 Task: Start a Sprint called Sprint0000000256 in Scrum Project Project0000000086 in Jira. Start a Sprint called Sprint0000000257 in Scrum Project Project0000000086 in Jira. Start a Sprint called Sprint0000000258 in Scrum Project Project0000000086 in Jira. Create a Scrum Project Project0000000087 in Jira. Create a Scrum Project Project0000000088 in Jira
Action: Mouse moved to (265, 83)
Screenshot: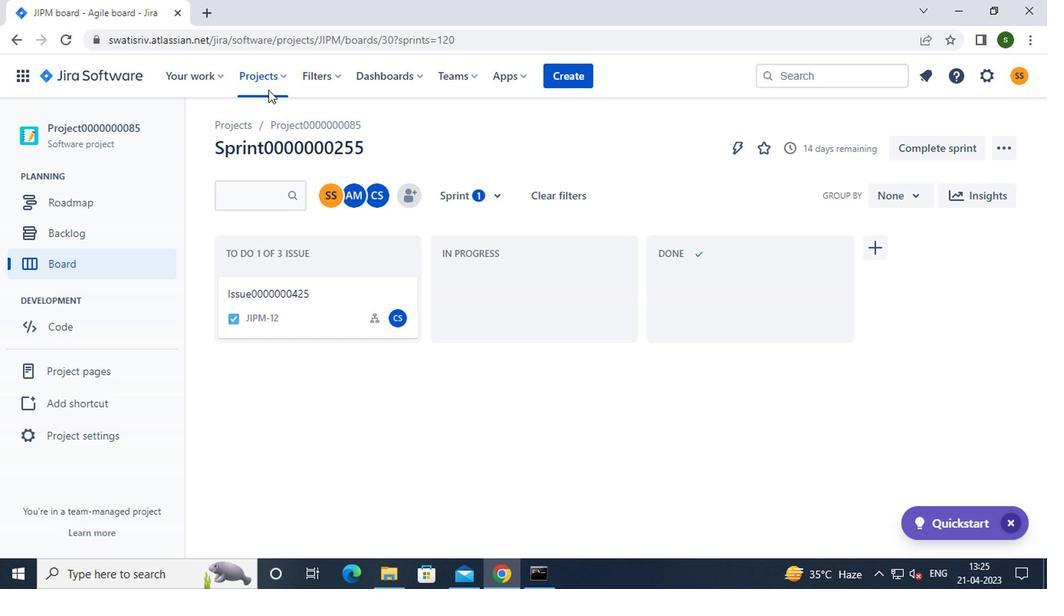 
Action: Mouse pressed left at (265, 83)
Screenshot: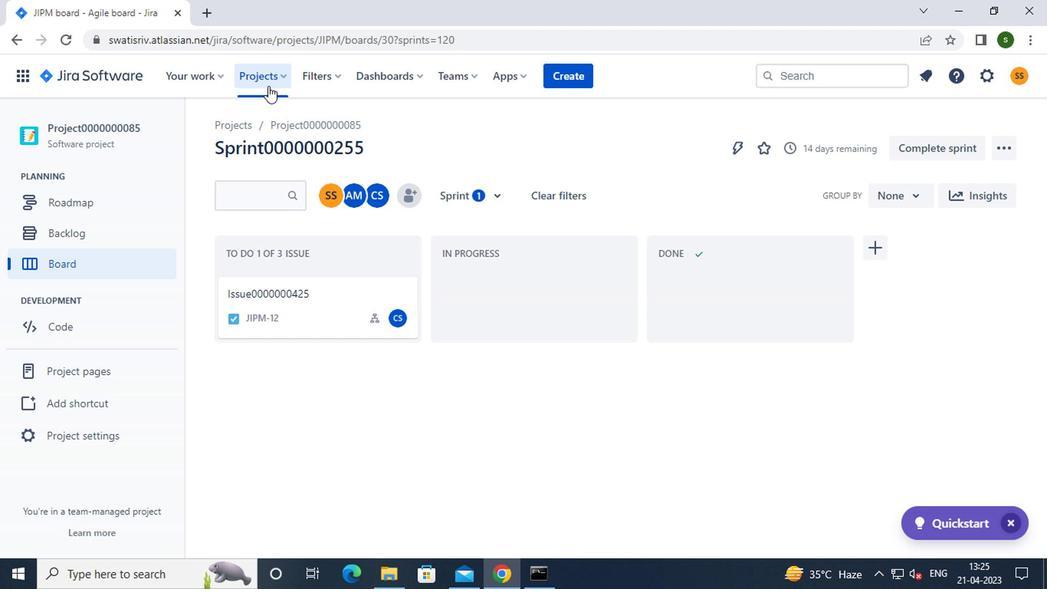 
Action: Mouse moved to (323, 195)
Screenshot: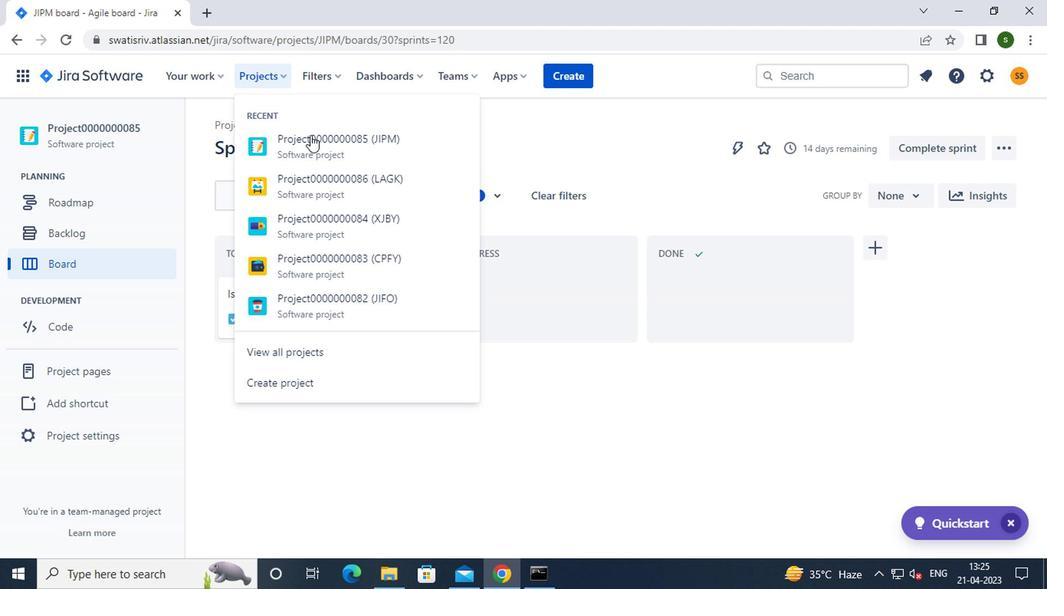 
Action: Mouse pressed left at (323, 195)
Screenshot: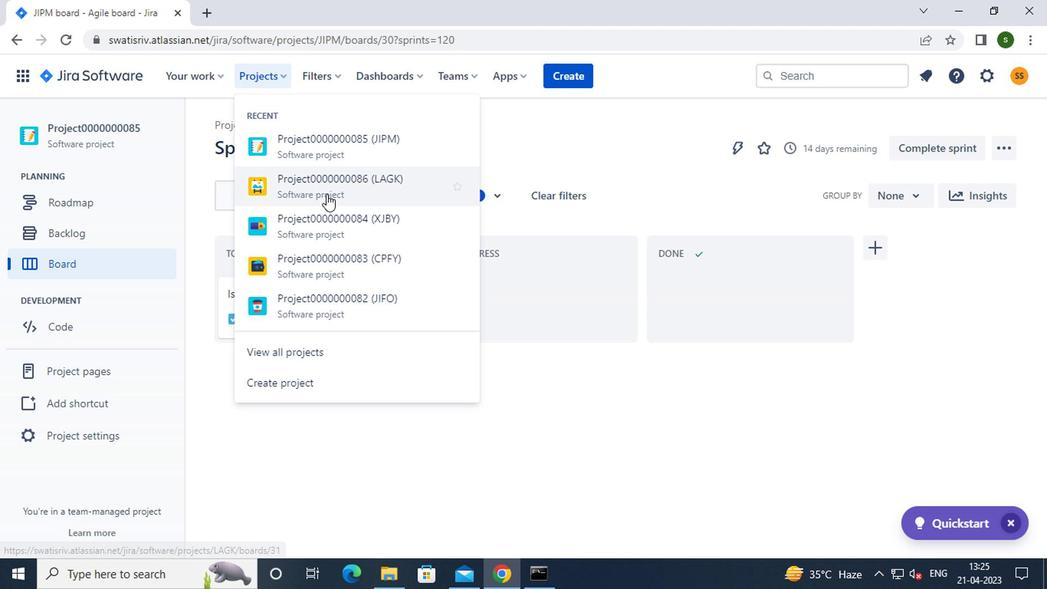 
Action: Mouse moved to (117, 227)
Screenshot: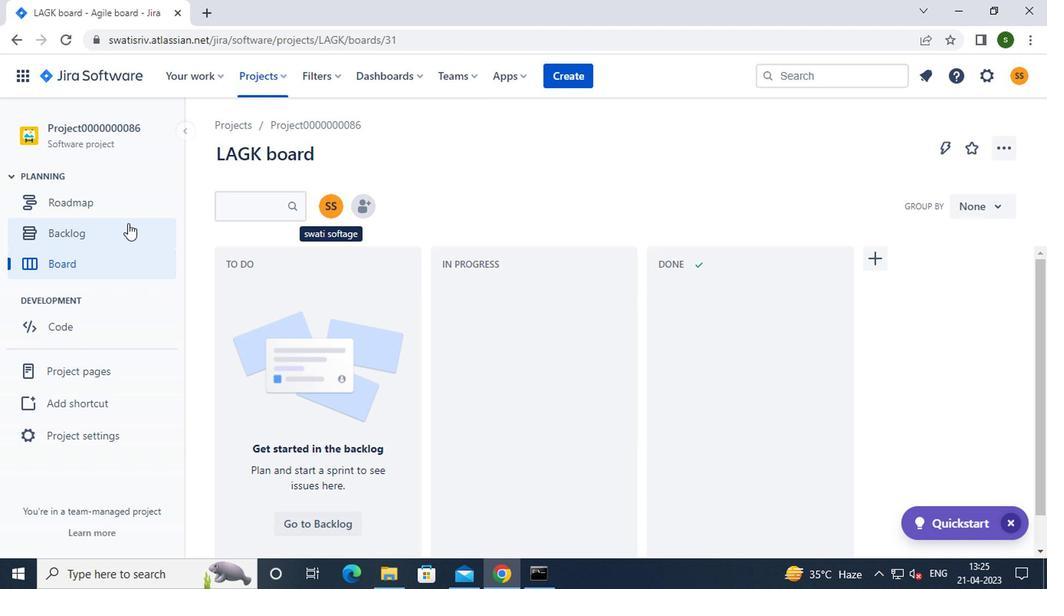 
Action: Mouse pressed left at (117, 227)
Screenshot: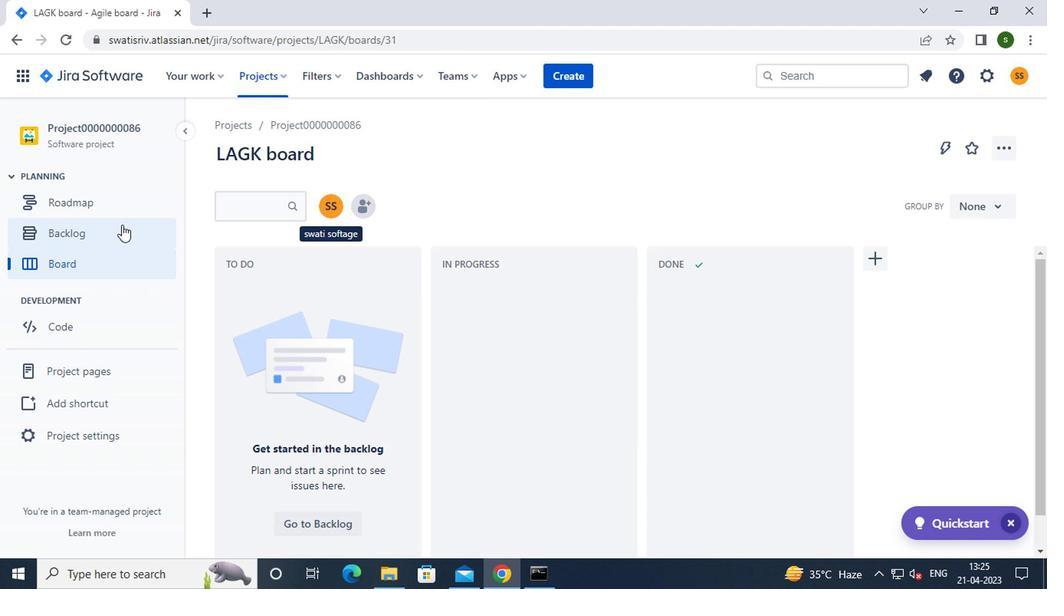 
Action: Mouse moved to (921, 247)
Screenshot: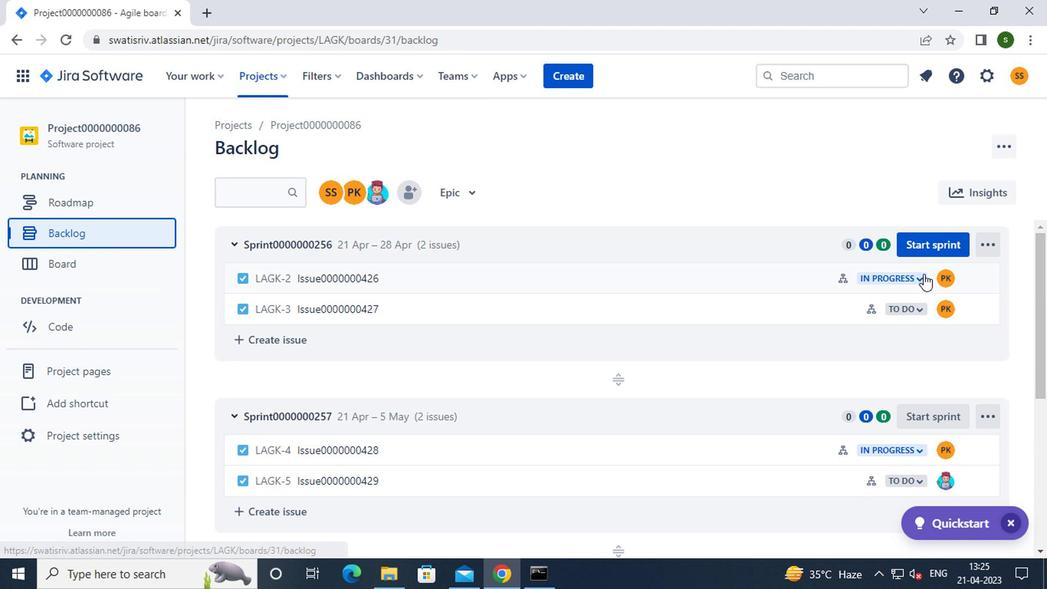 
Action: Mouse pressed left at (921, 247)
Screenshot: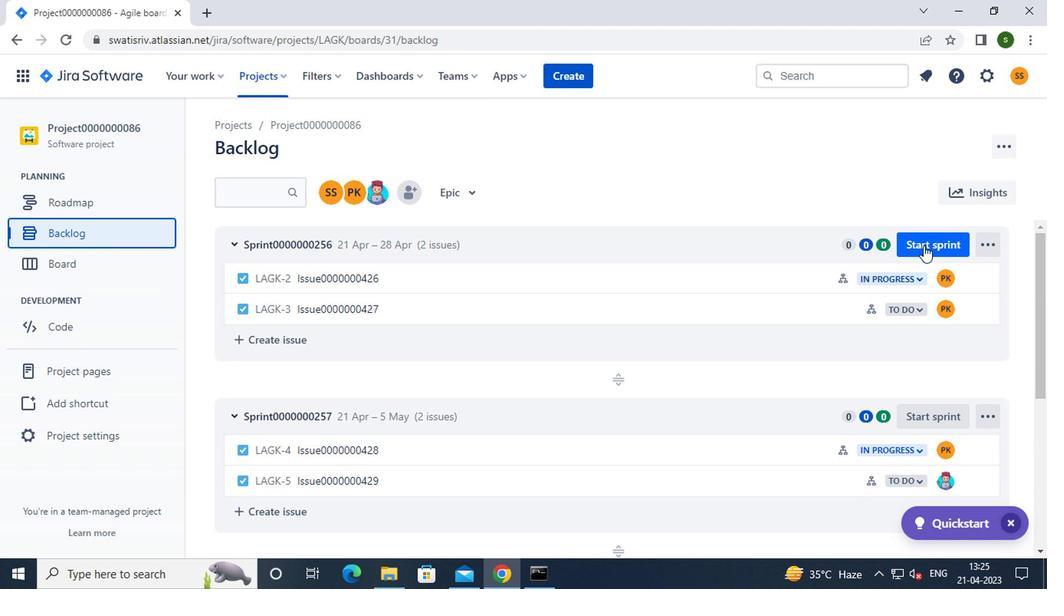 
Action: Mouse moved to (506, 369)
Screenshot: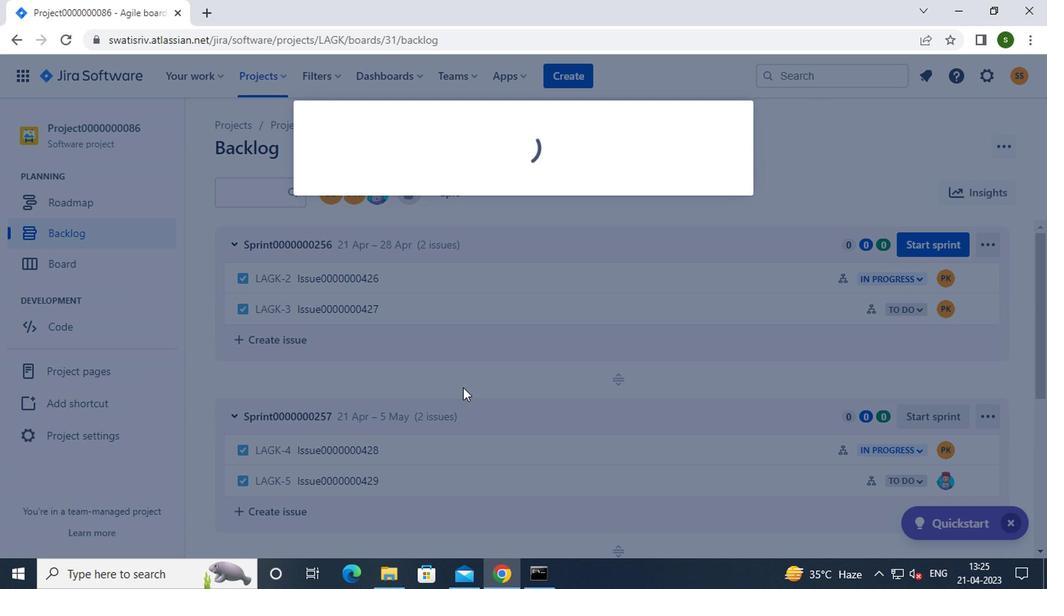 
Action: Mouse scrolled (506, 368) with delta (0, 0)
Screenshot: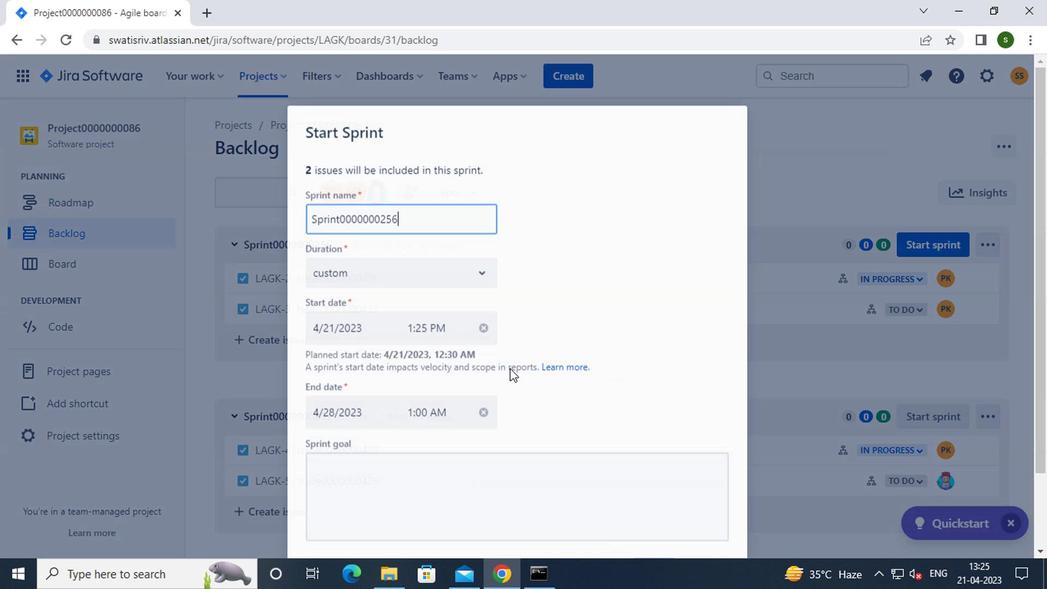 
Action: Mouse scrolled (506, 368) with delta (0, 0)
Screenshot: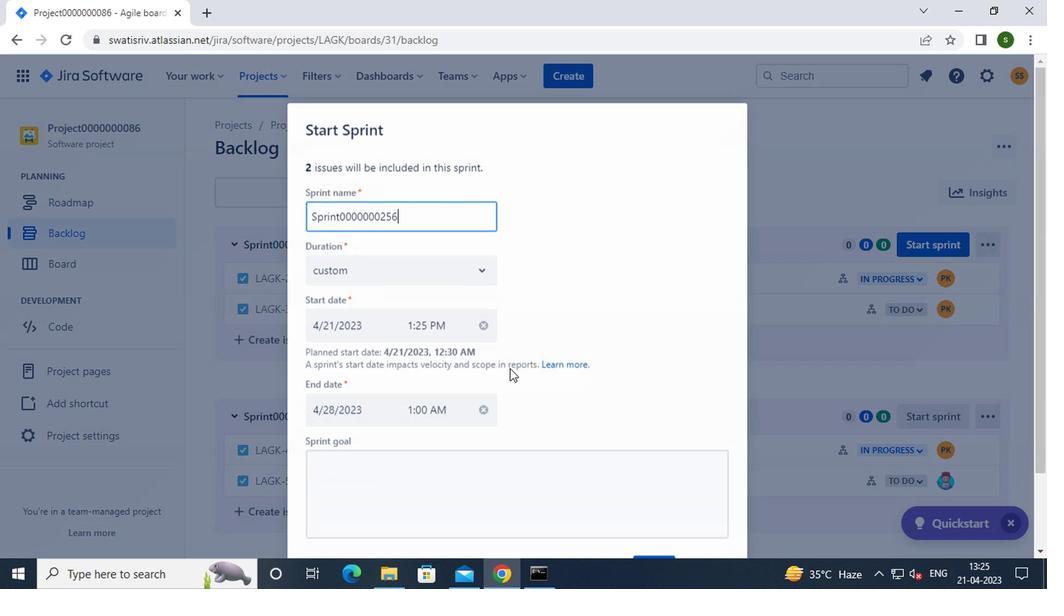 
Action: Mouse scrolled (506, 368) with delta (0, 0)
Screenshot: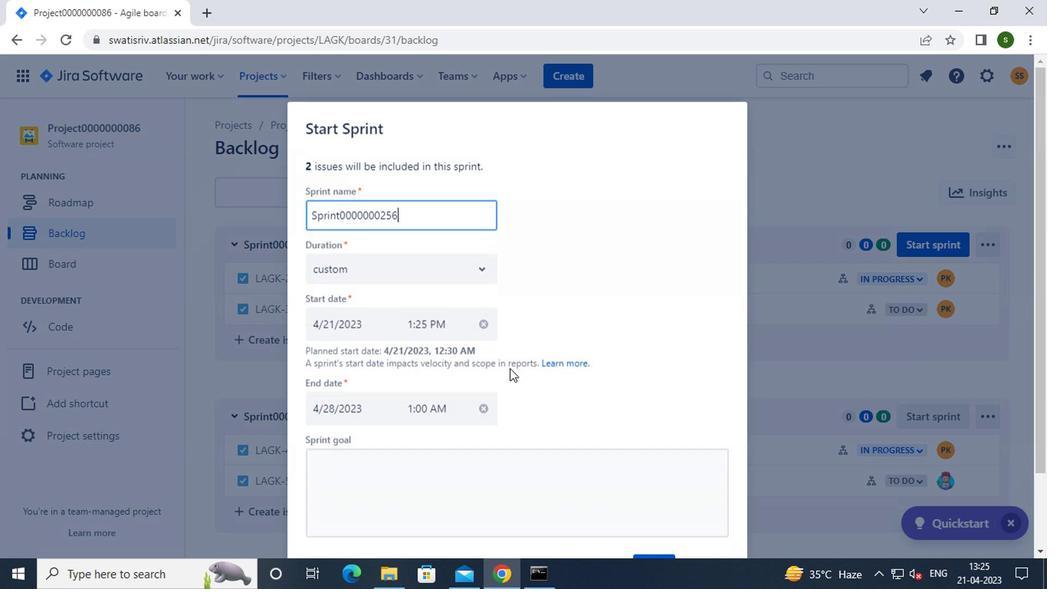 
Action: Mouse moved to (666, 478)
Screenshot: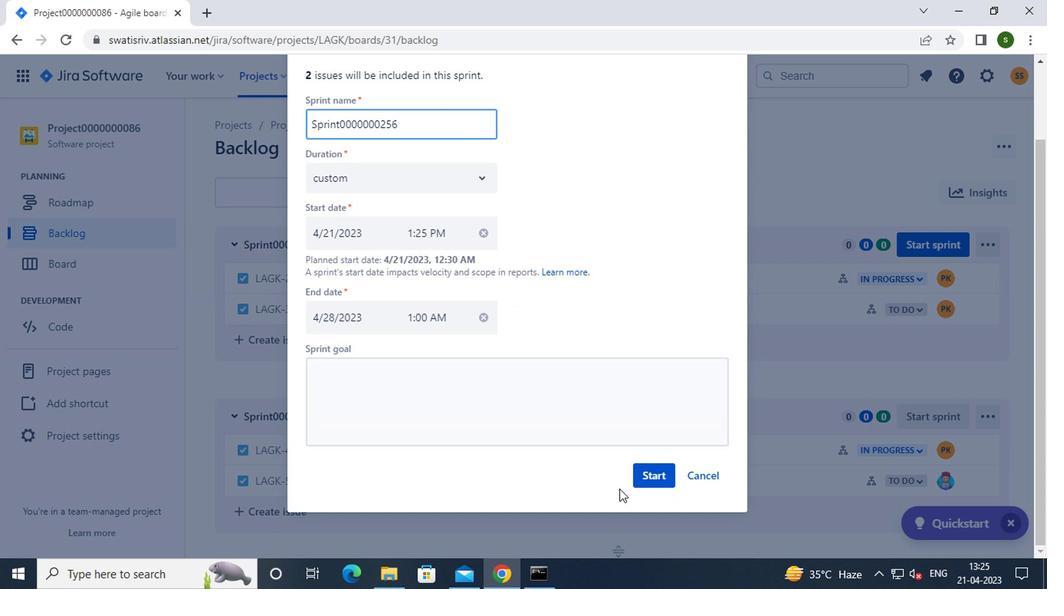 
Action: Mouse pressed left at (666, 478)
Screenshot: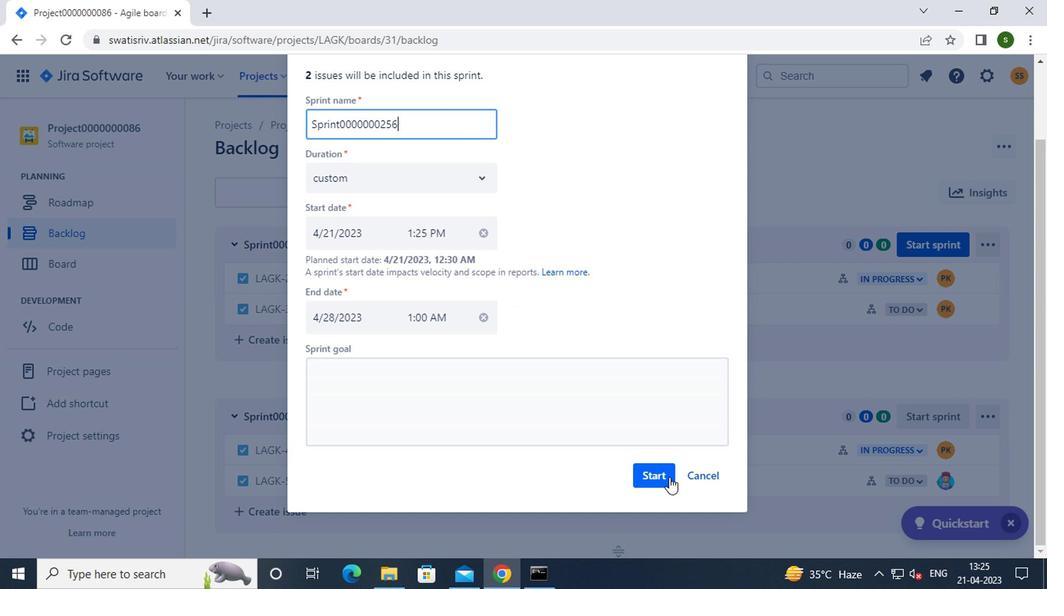 
Action: Mouse moved to (122, 236)
Screenshot: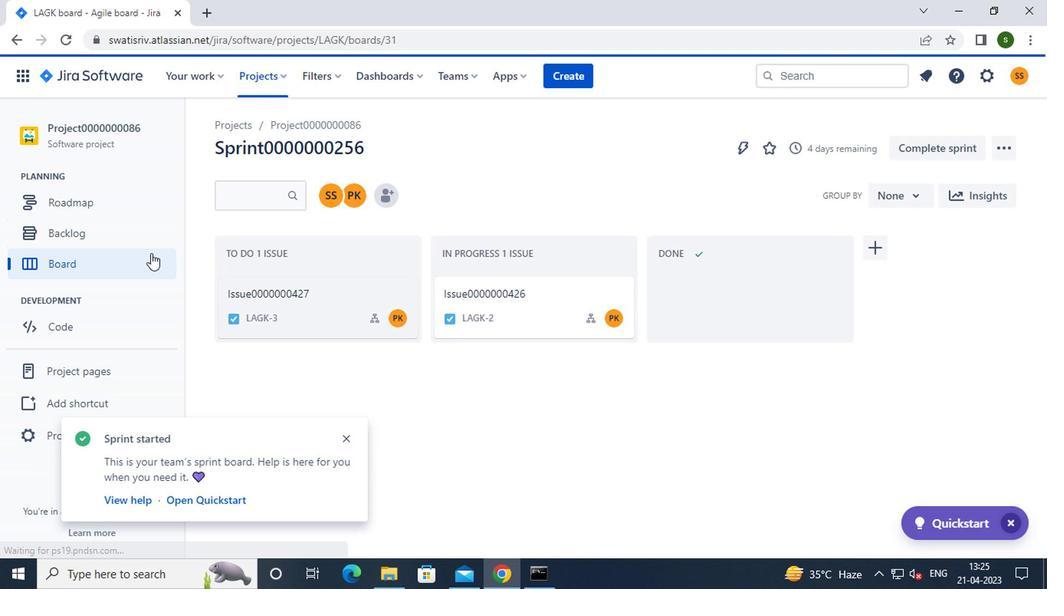 
Action: Mouse pressed left at (122, 236)
Screenshot: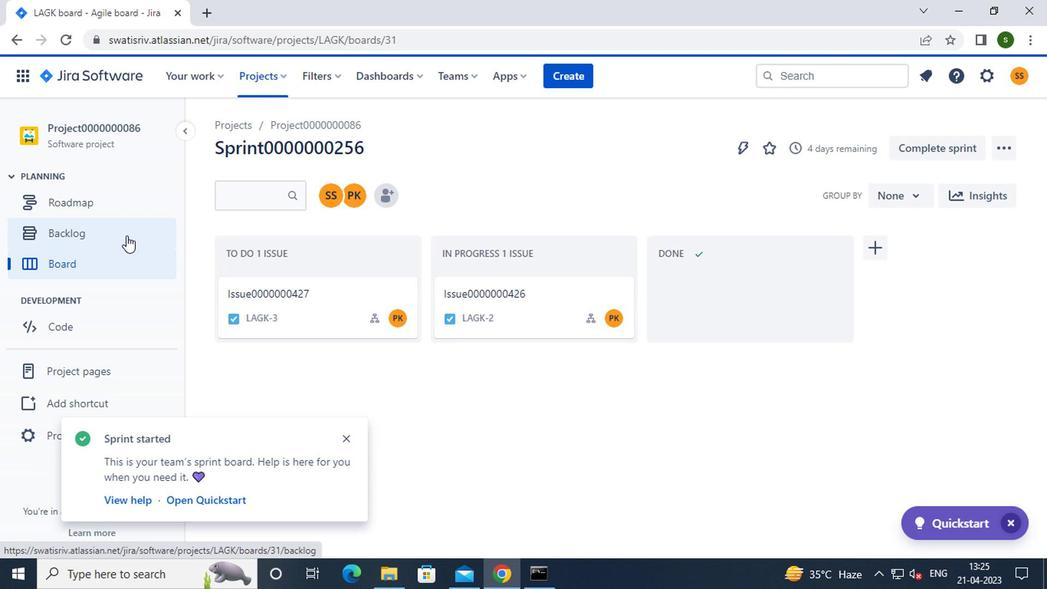
Action: Mouse moved to (913, 410)
Screenshot: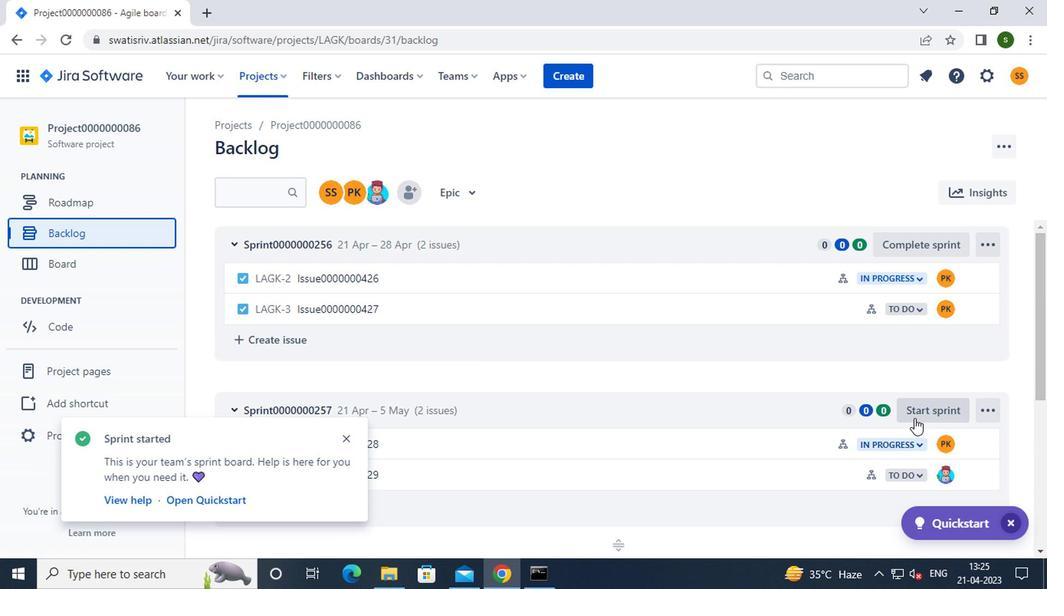 
Action: Mouse pressed left at (913, 410)
Screenshot: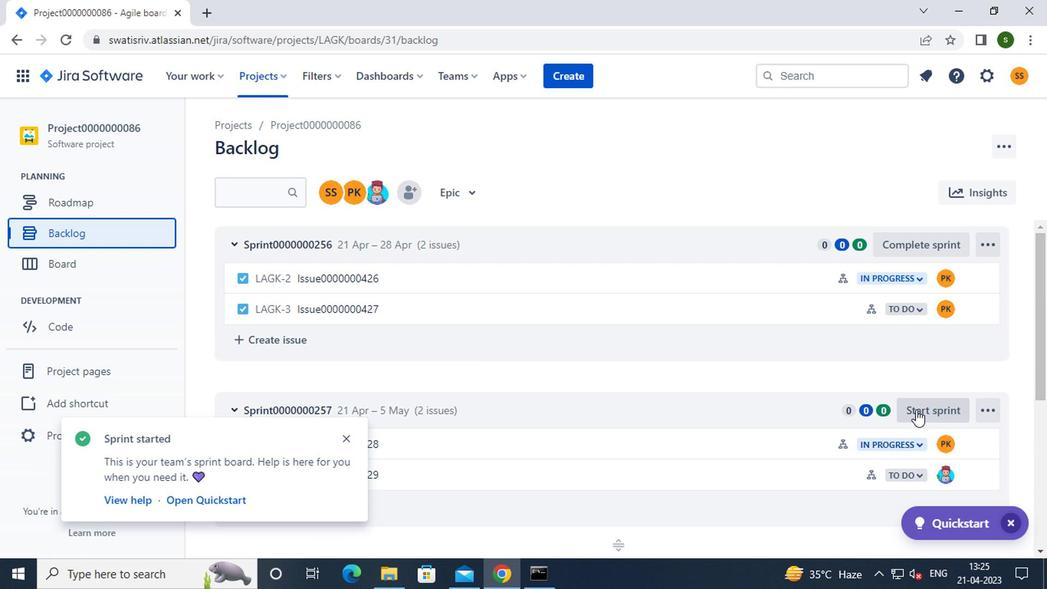 
Action: Mouse moved to (614, 374)
Screenshot: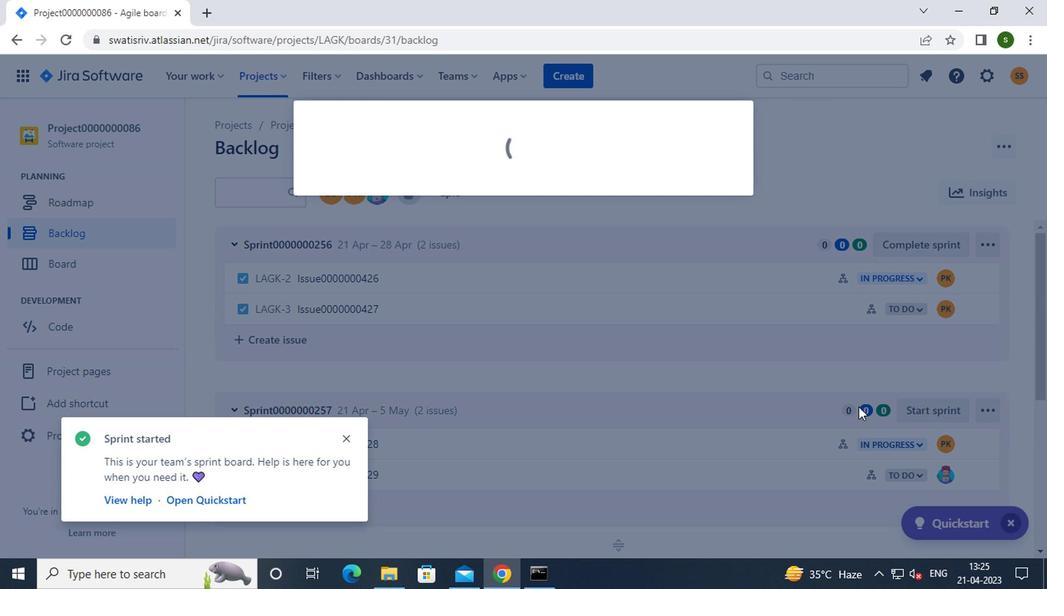 
Action: Mouse scrolled (614, 373) with delta (0, -1)
Screenshot: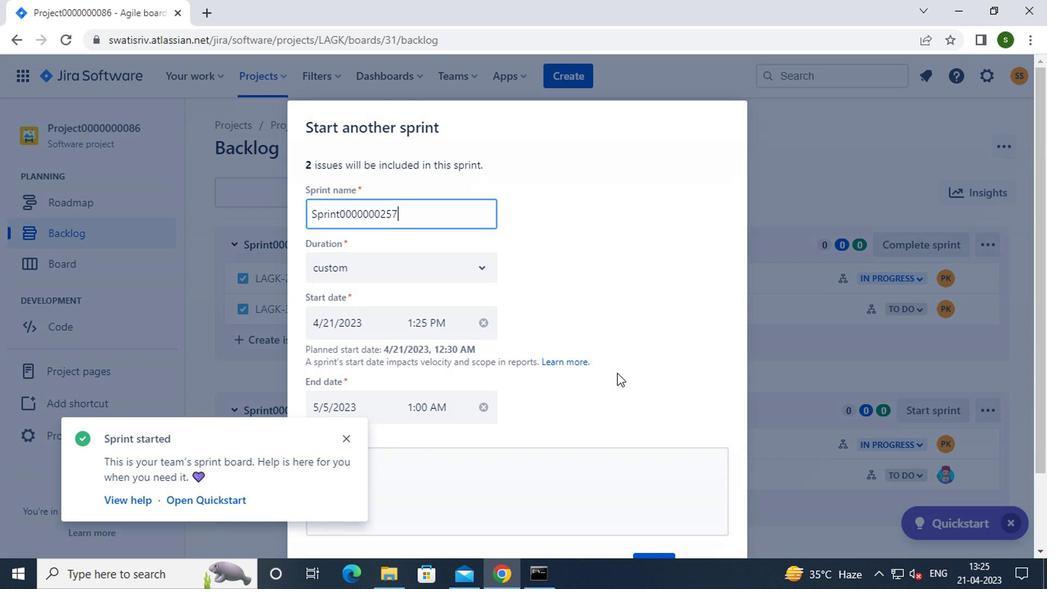 
Action: Mouse scrolled (614, 373) with delta (0, -1)
Screenshot: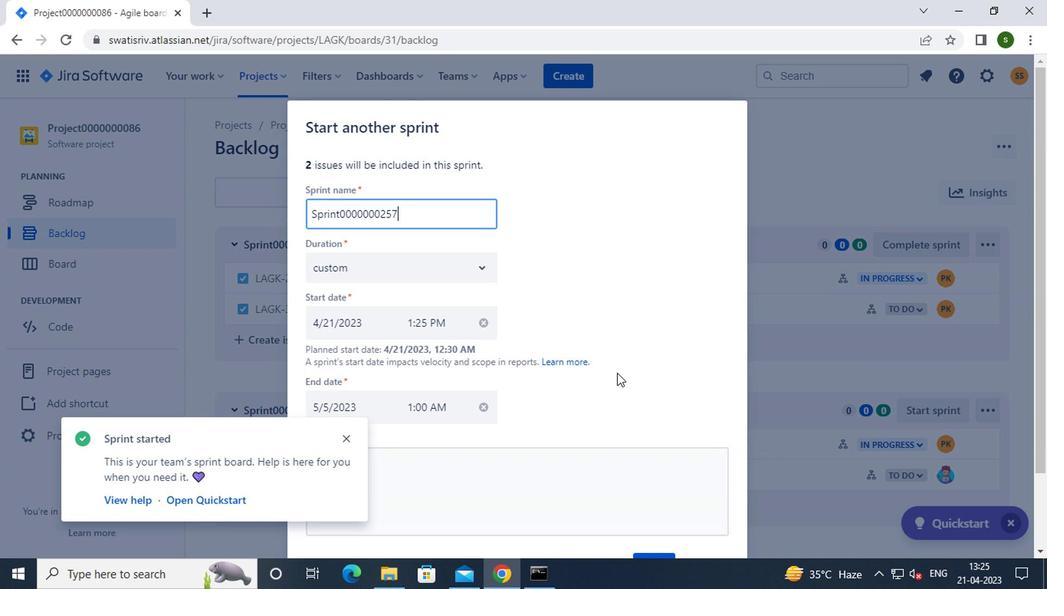 
Action: Mouse scrolled (614, 373) with delta (0, -1)
Screenshot: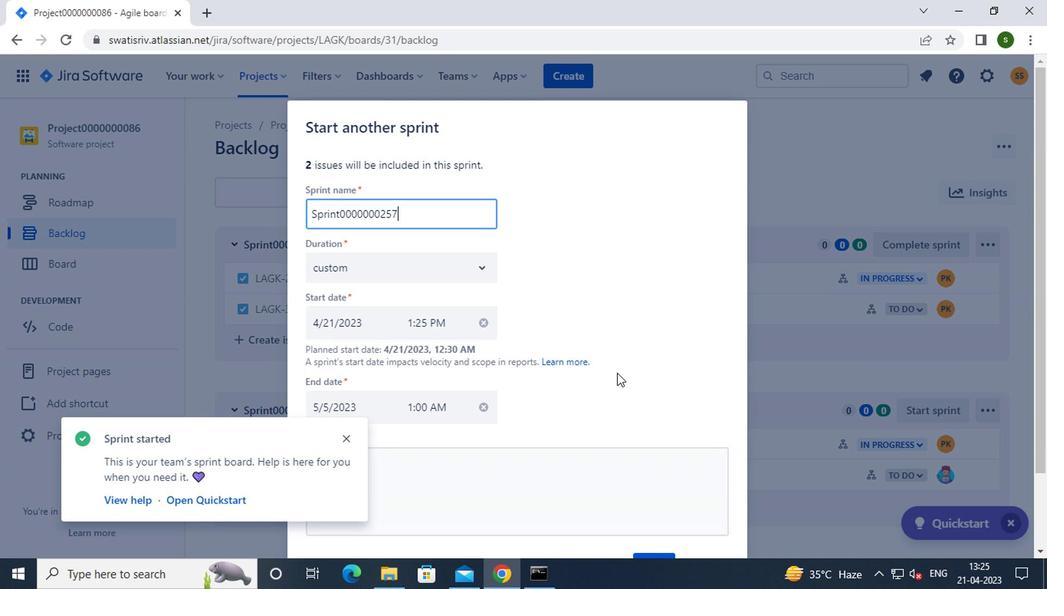 
Action: Mouse moved to (654, 464)
Screenshot: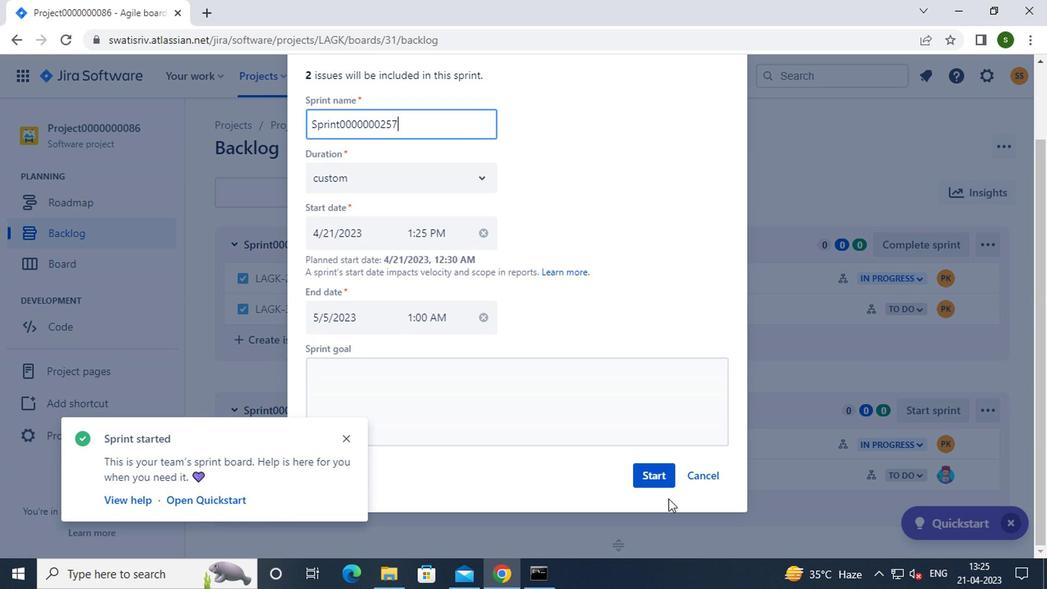 
Action: Mouse pressed left at (654, 464)
Screenshot: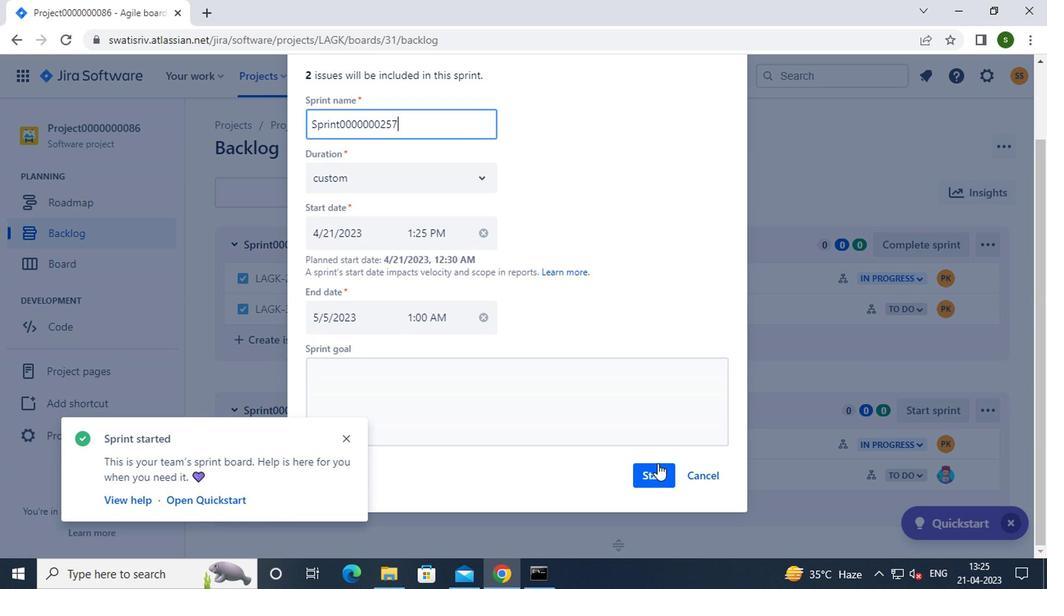 
Action: Mouse moved to (133, 244)
Screenshot: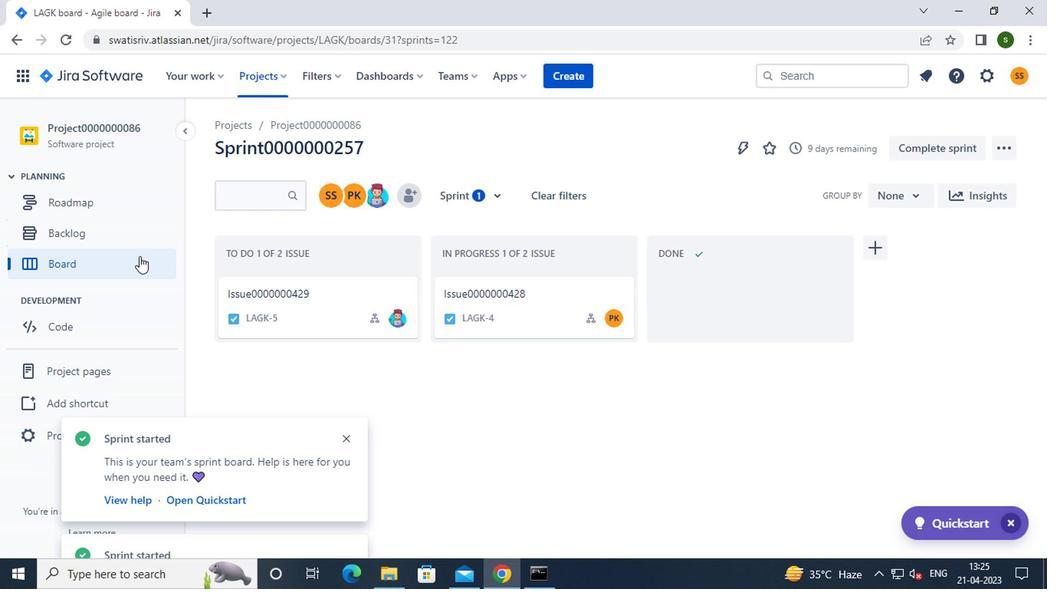 
Action: Mouse pressed left at (133, 244)
Screenshot: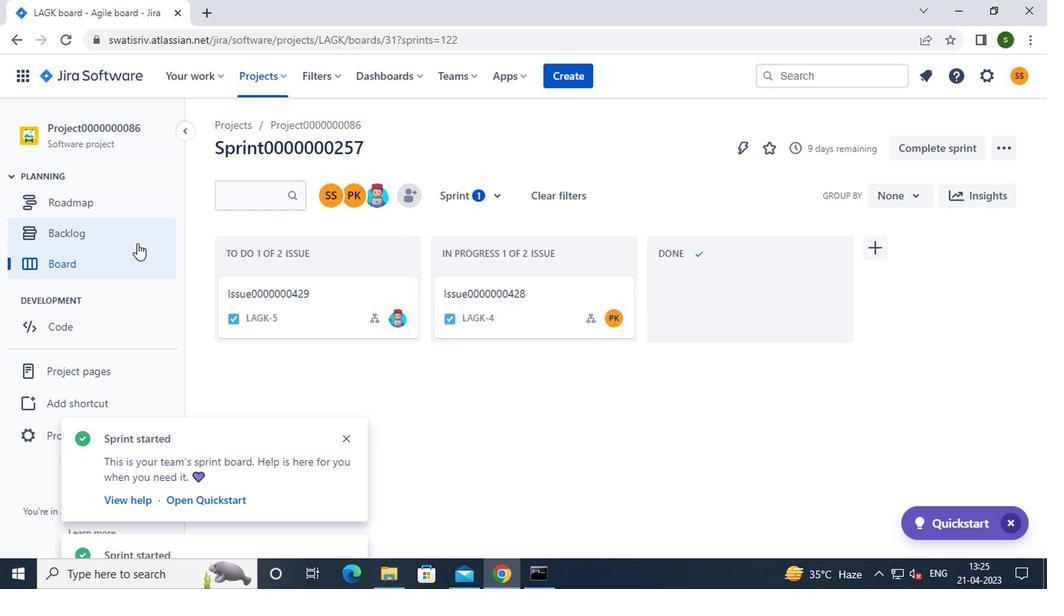 
Action: Mouse moved to (716, 374)
Screenshot: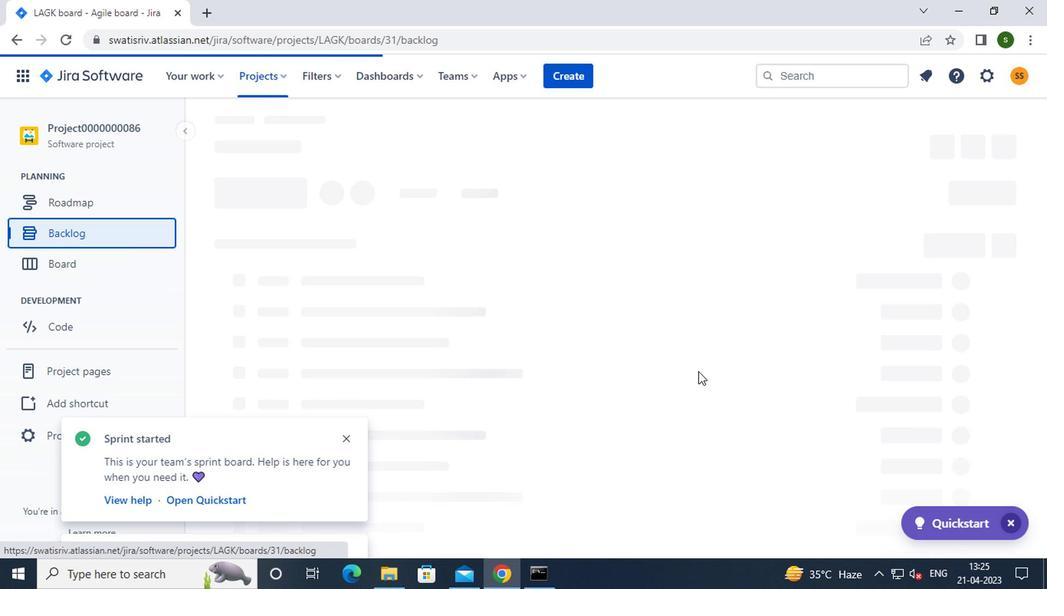
Action: Mouse scrolled (716, 373) with delta (0, -1)
Screenshot: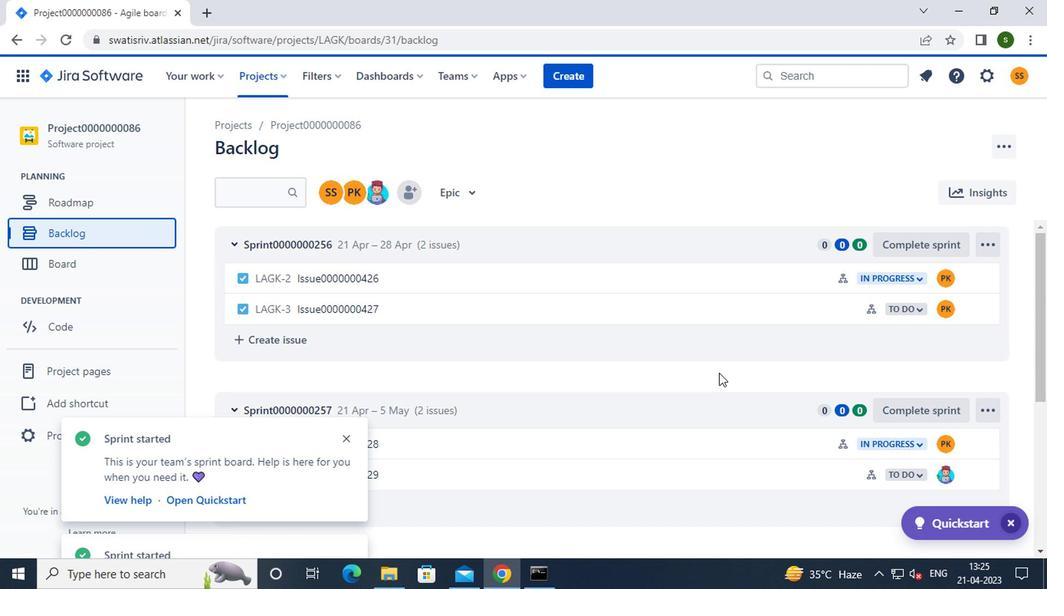 
Action: Mouse scrolled (716, 373) with delta (0, -1)
Screenshot: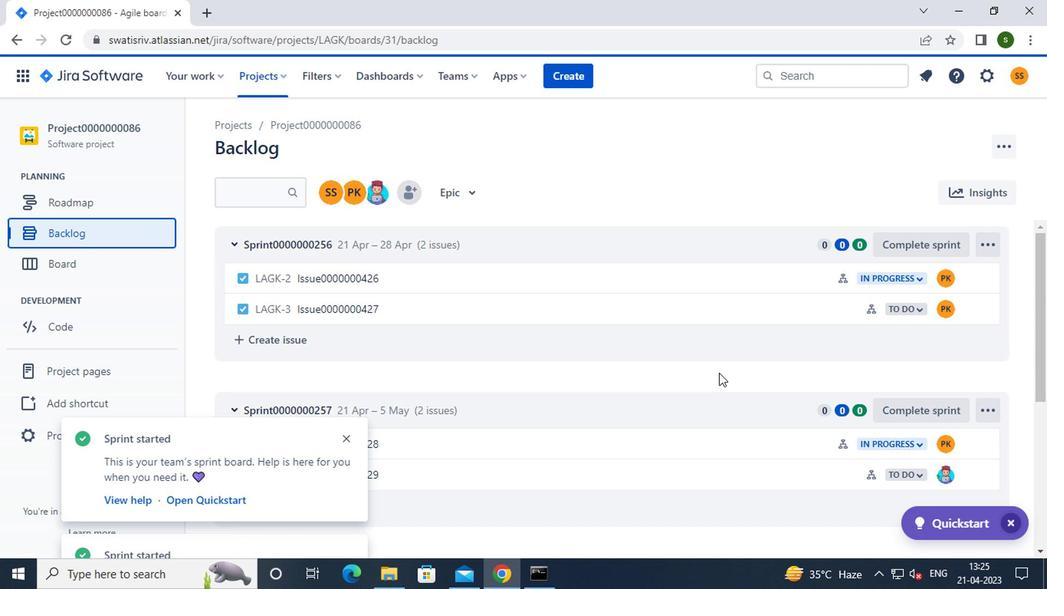 
Action: Mouse scrolled (716, 373) with delta (0, -1)
Screenshot: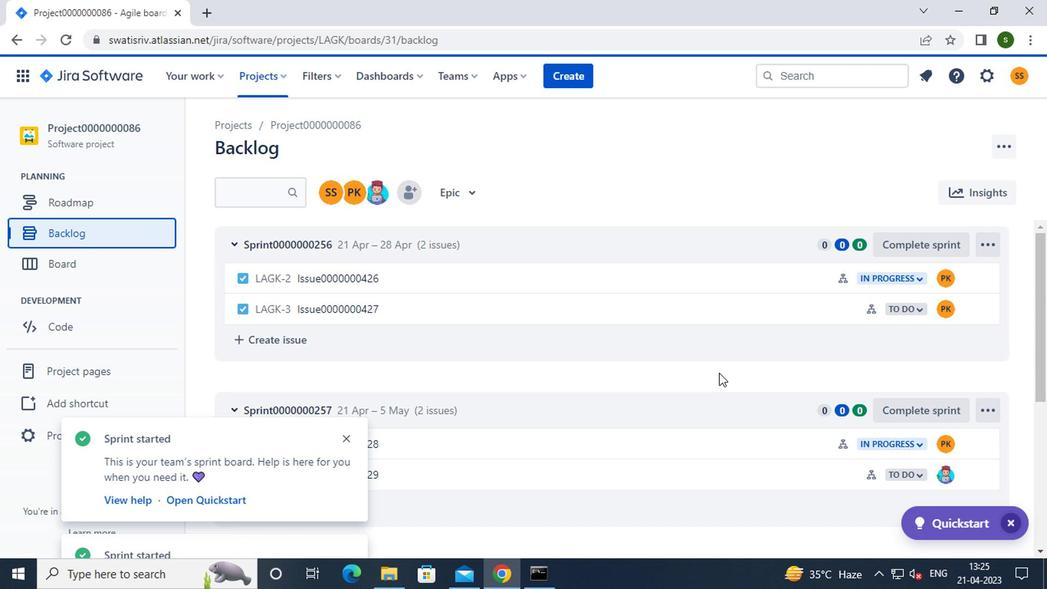 
Action: Mouse moved to (934, 345)
Screenshot: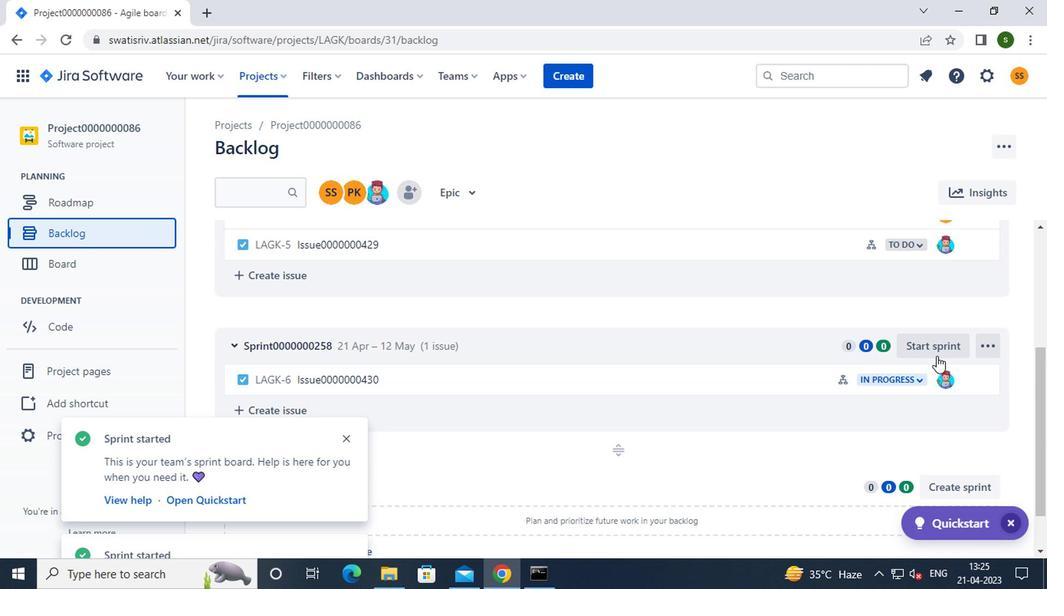 
Action: Mouse pressed left at (934, 345)
Screenshot: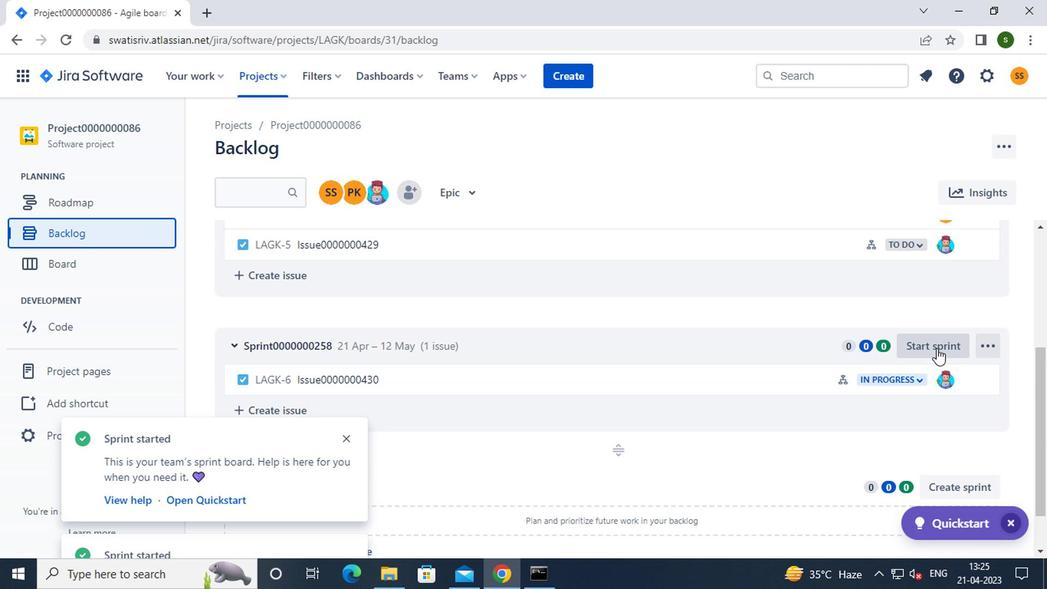 
Action: Mouse moved to (649, 381)
Screenshot: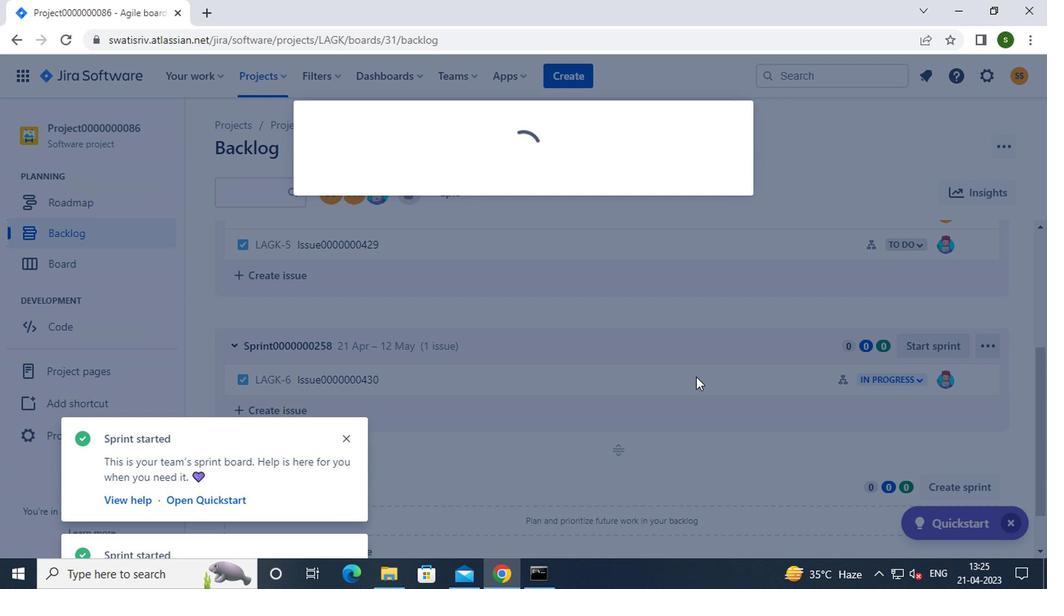 
Action: Mouse scrolled (649, 380) with delta (0, -1)
Screenshot: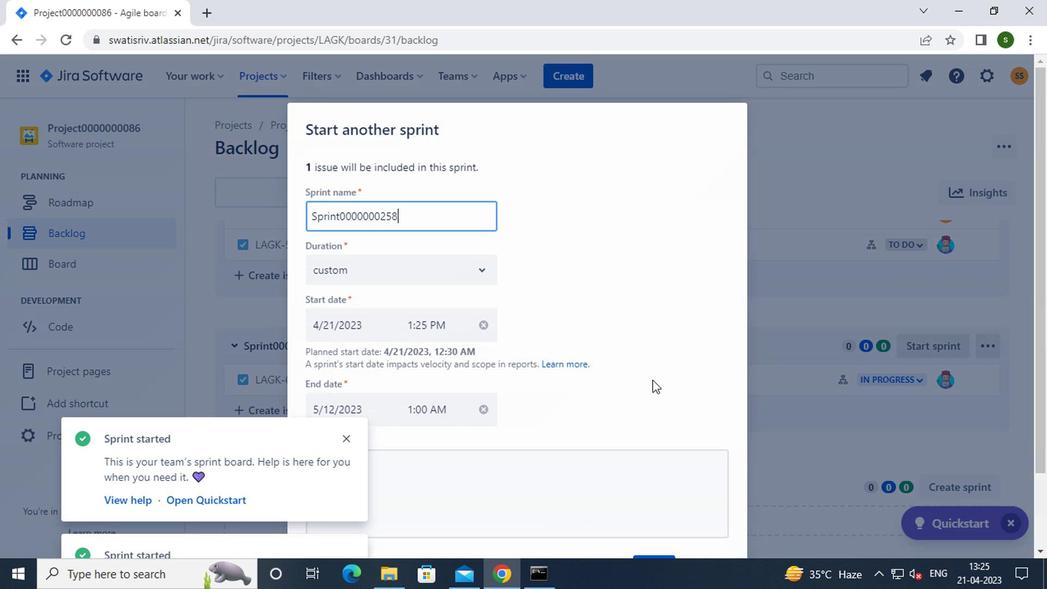 
Action: Mouse scrolled (649, 380) with delta (0, -1)
Screenshot: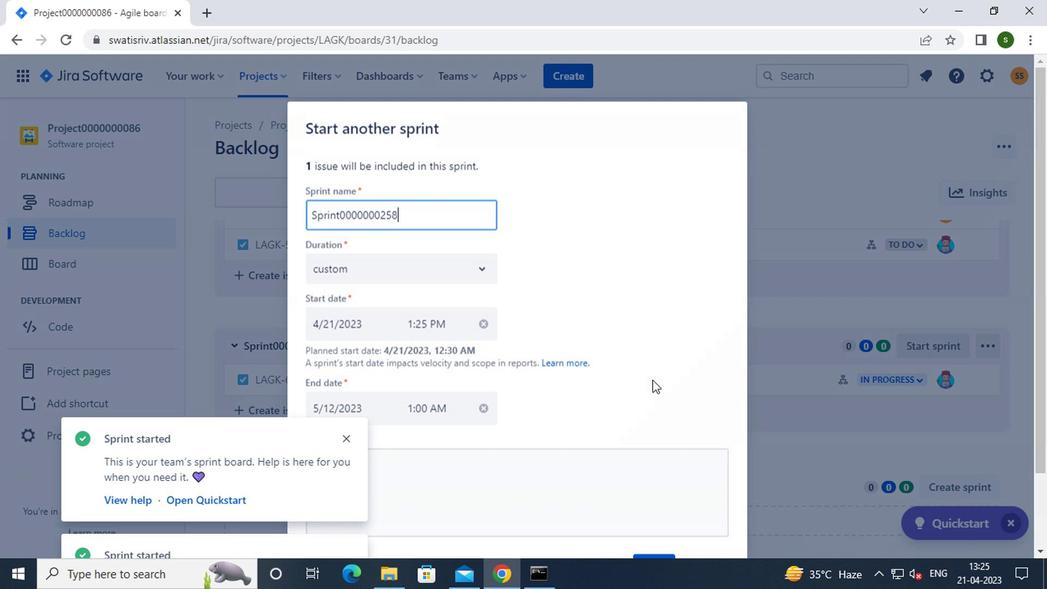 
Action: Mouse scrolled (649, 380) with delta (0, -1)
Screenshot: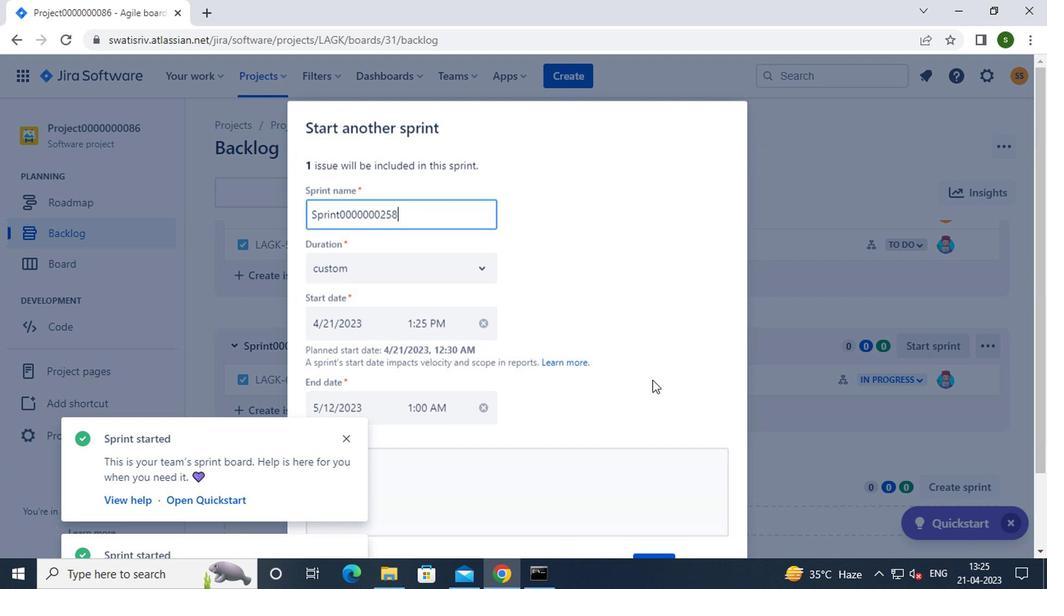 
Action: Mouse moved to (657, 478)
Screenshot: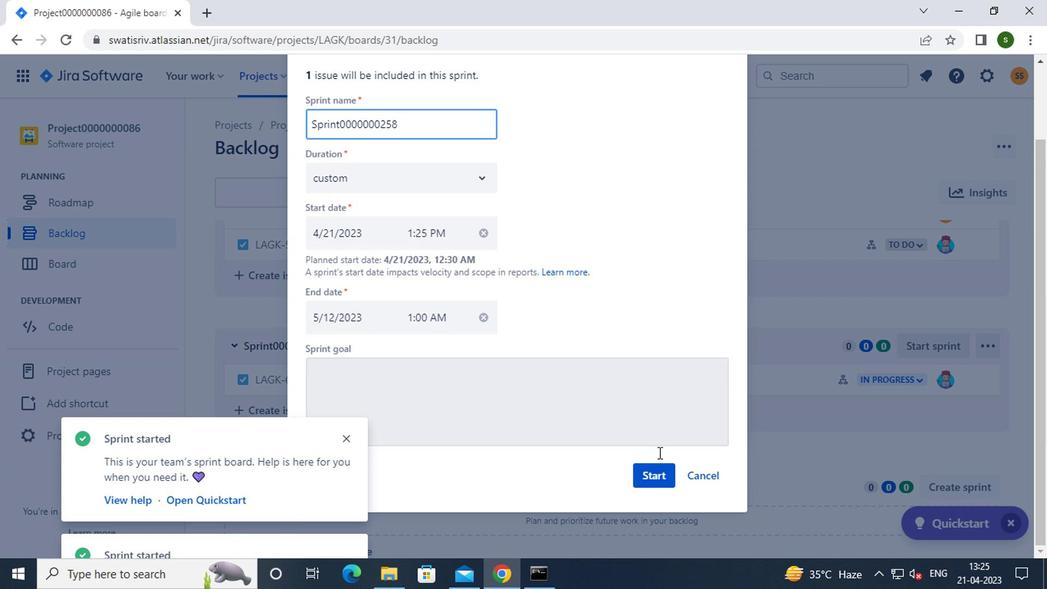 
Action: Mouse pressed left at (657, 478)
Screenshot: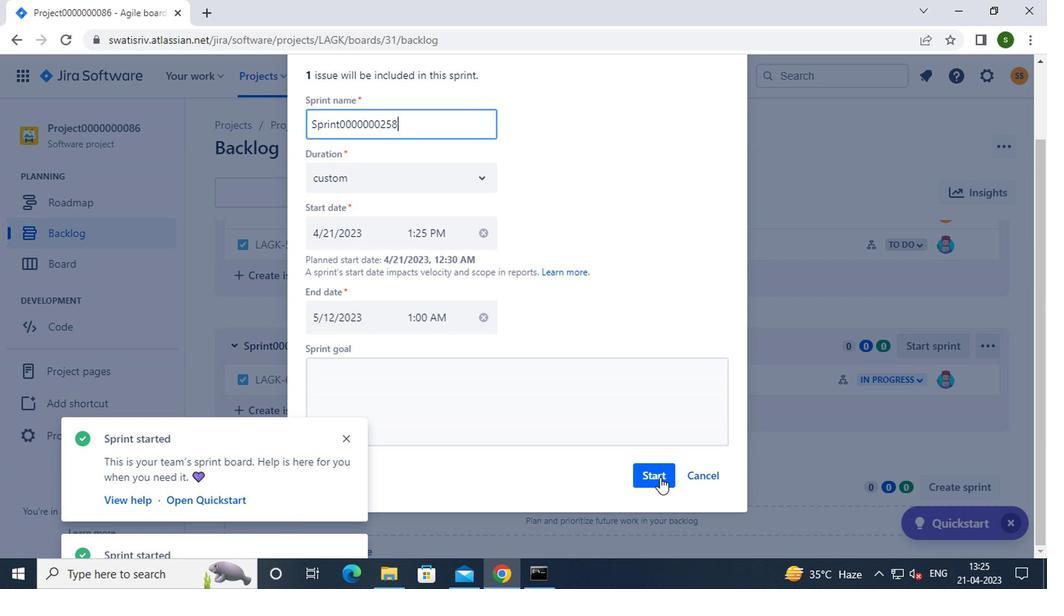 
Action: Mouse moved to (269, 86)
Screenshot: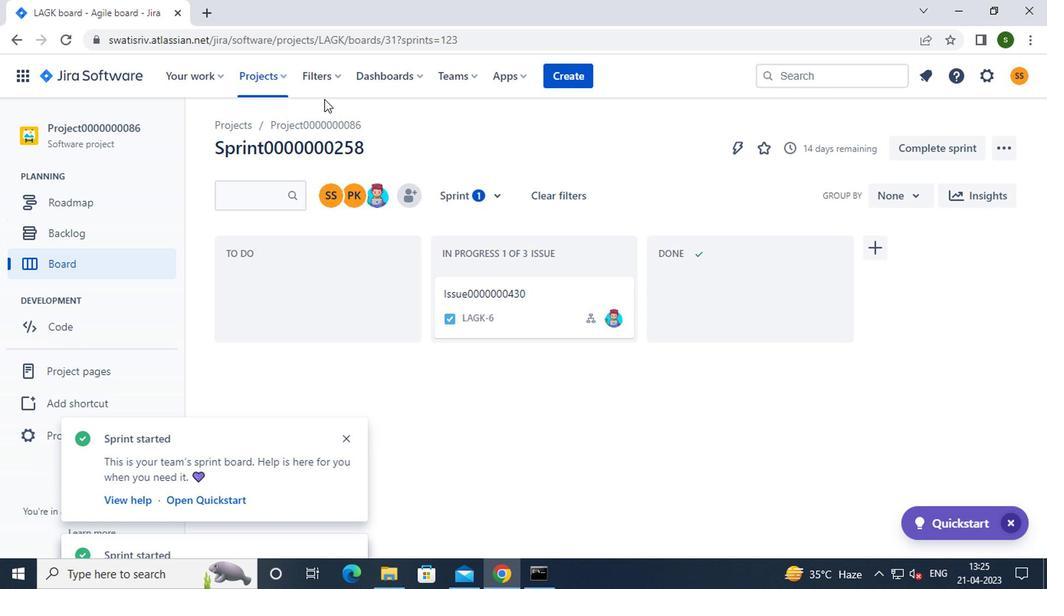 
Action: Mouse pressed left at (269, 86)
Screenshot: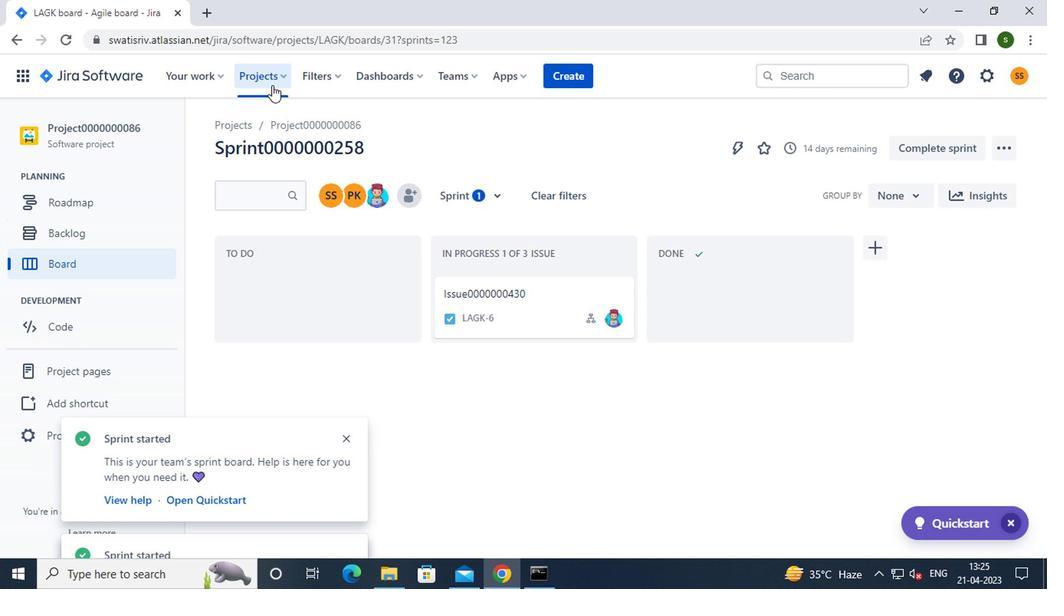 
Action: Mouse moved to (314, 378)
Screenshot: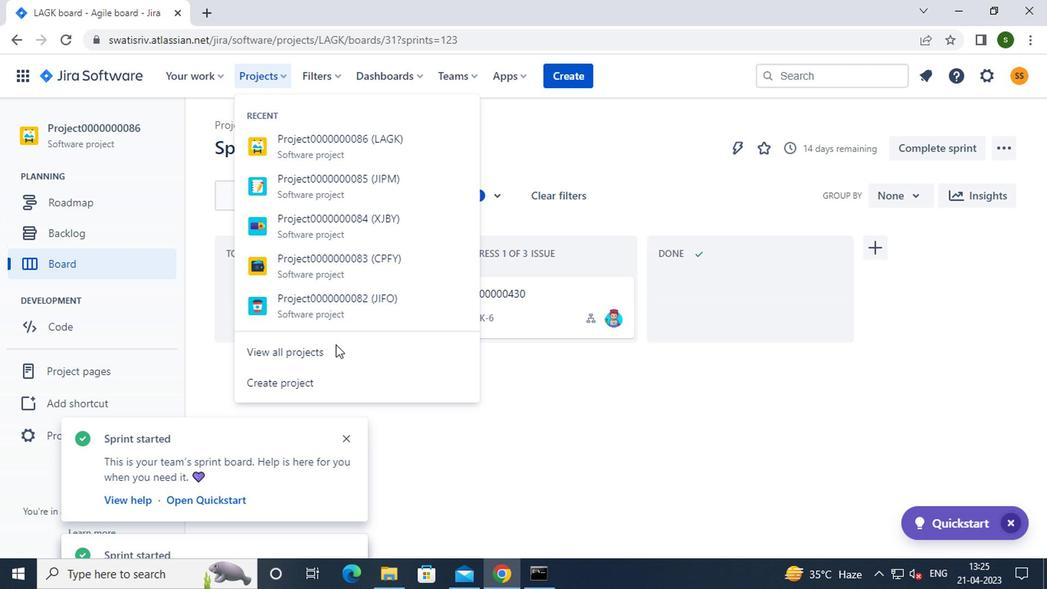 
Action: Mouse pressed left at (314, 378)
Screenshot: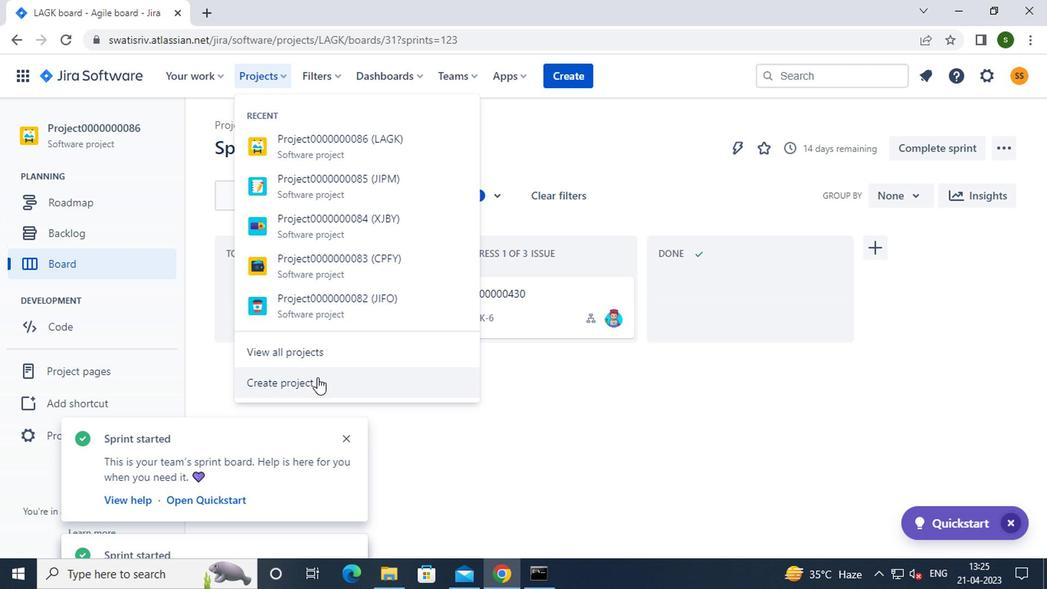 
Action: Mouse moved to (862, 417)
Screenshot: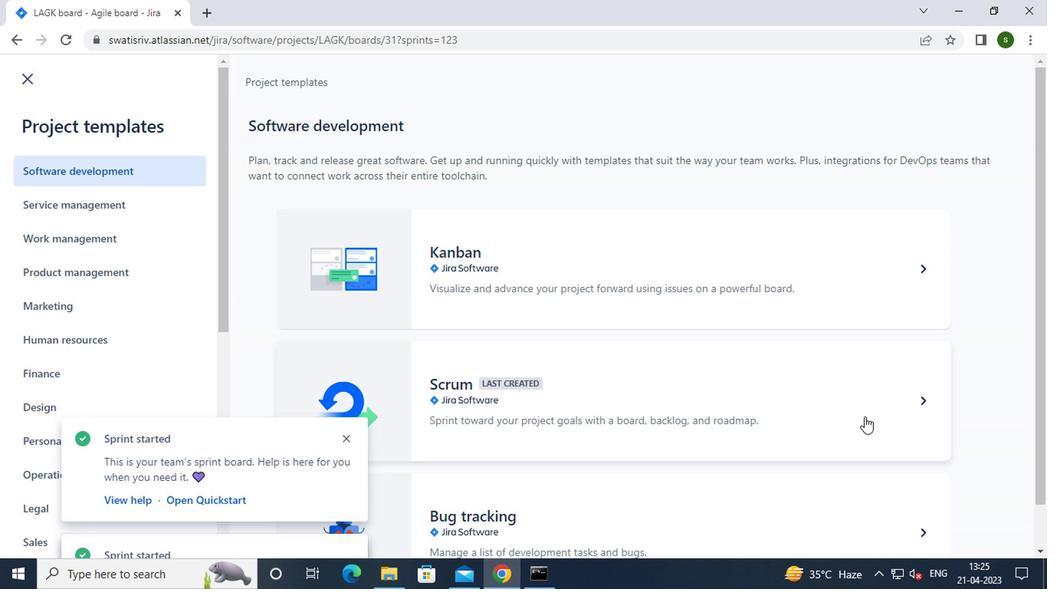 
Action: Mouse pressed left at (862, 417)
Screenshot: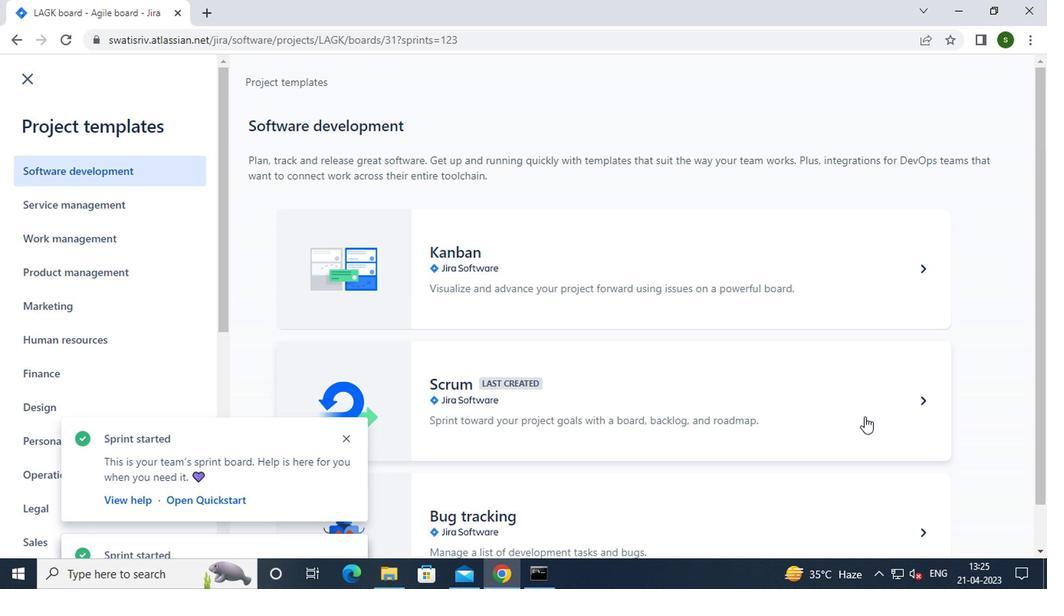 
Action: Mouse moved to (920, 519)
Screenshot: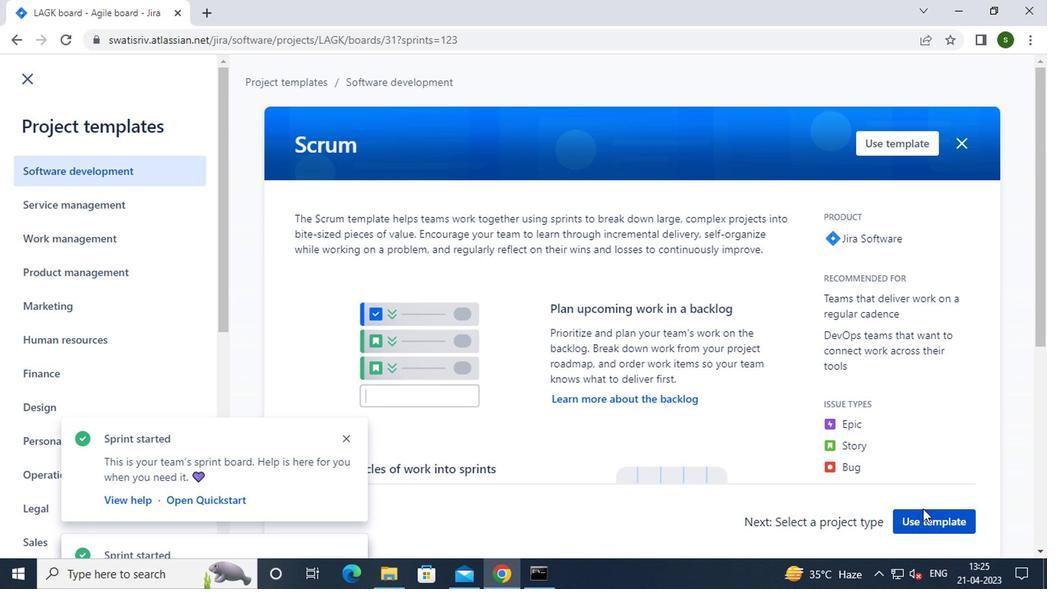 
Action: Mouse pressed left at (920, 519)
Screenshot: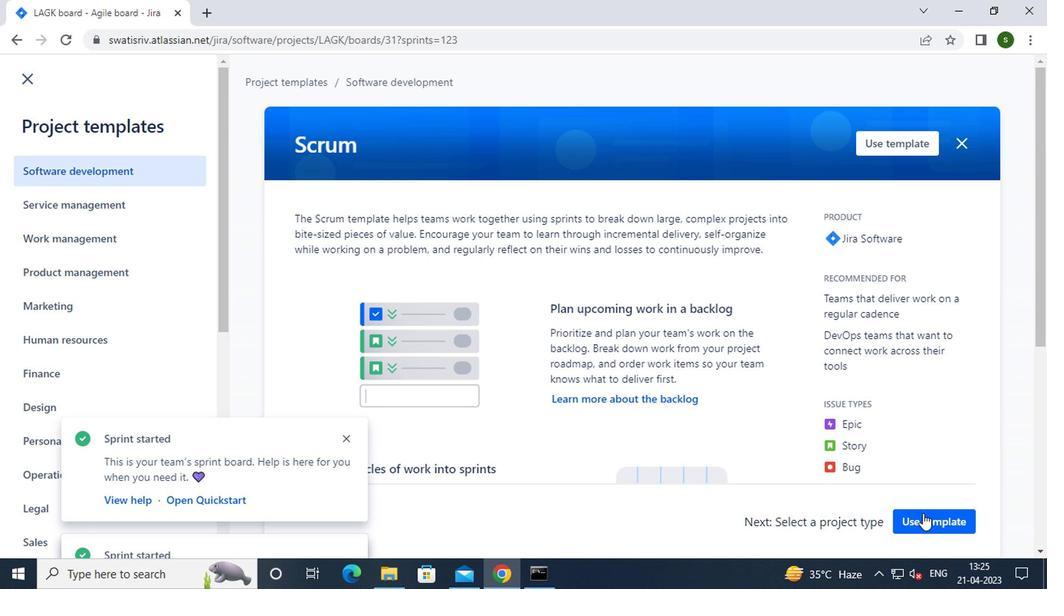 
Action: Mouse moved to (455, 497)
Screenshot: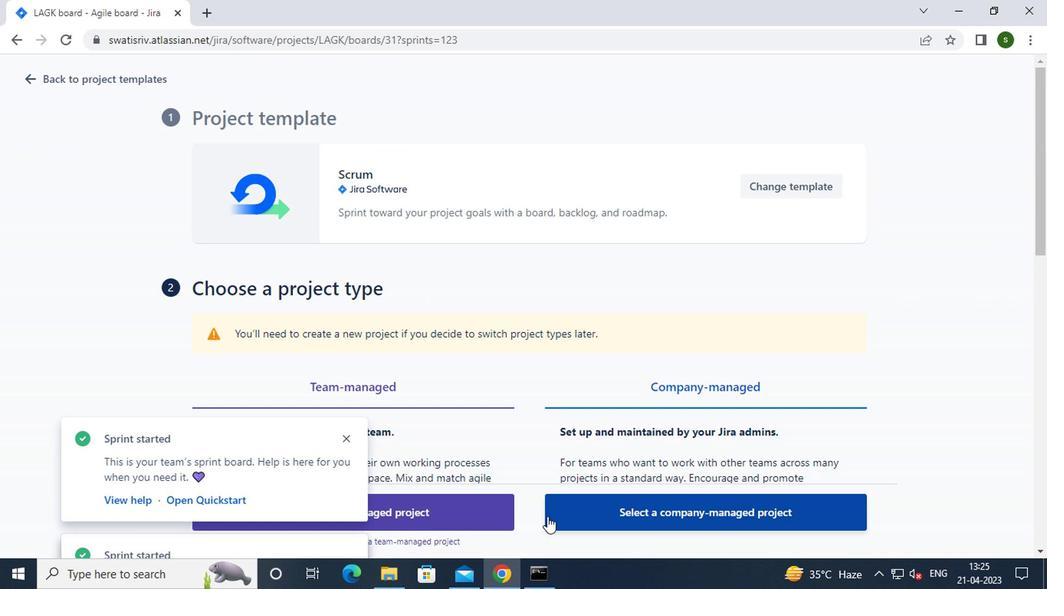 
Action: Mouse pressed left at (455, 497)
Screenshot: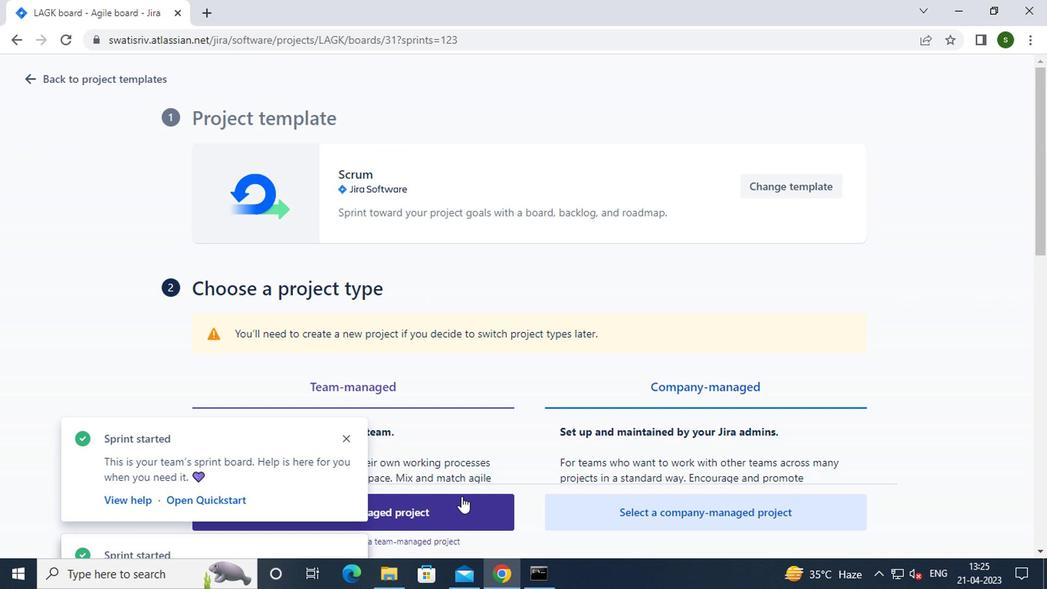 
Action: Mouse moved to (322, 251)
Screenshot: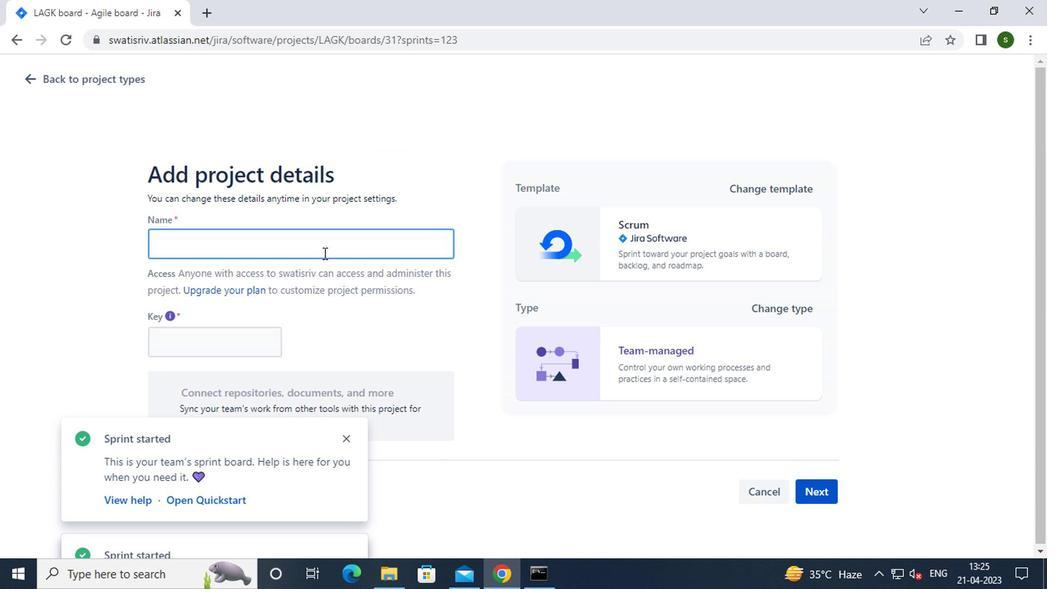
Action: Key pressed p<Key.caps_lock>roject0000000087
Screenshot: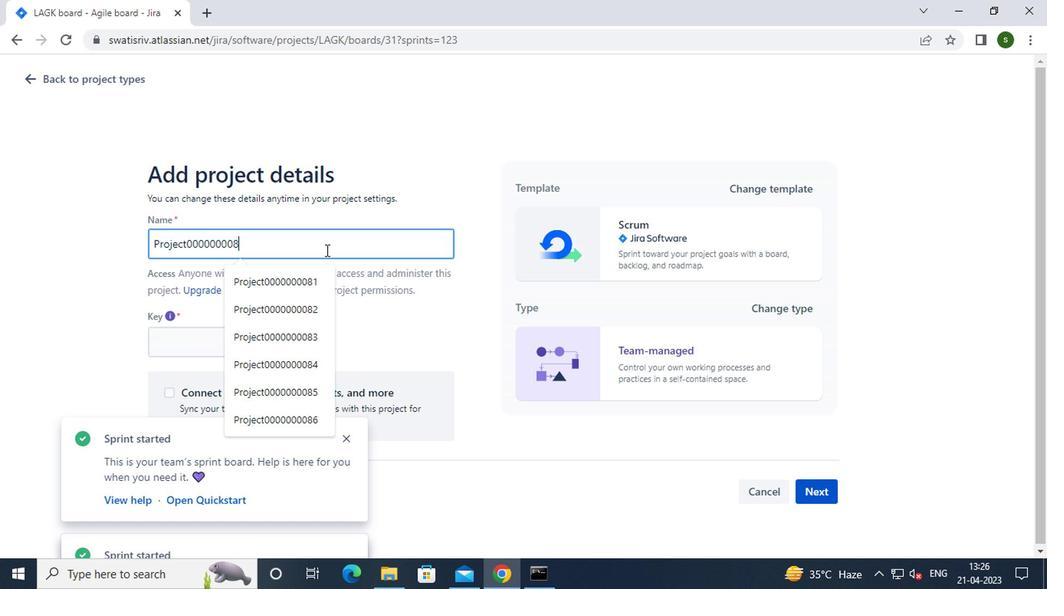 
Action: Mouse moved to (812, 491)
Screenshot: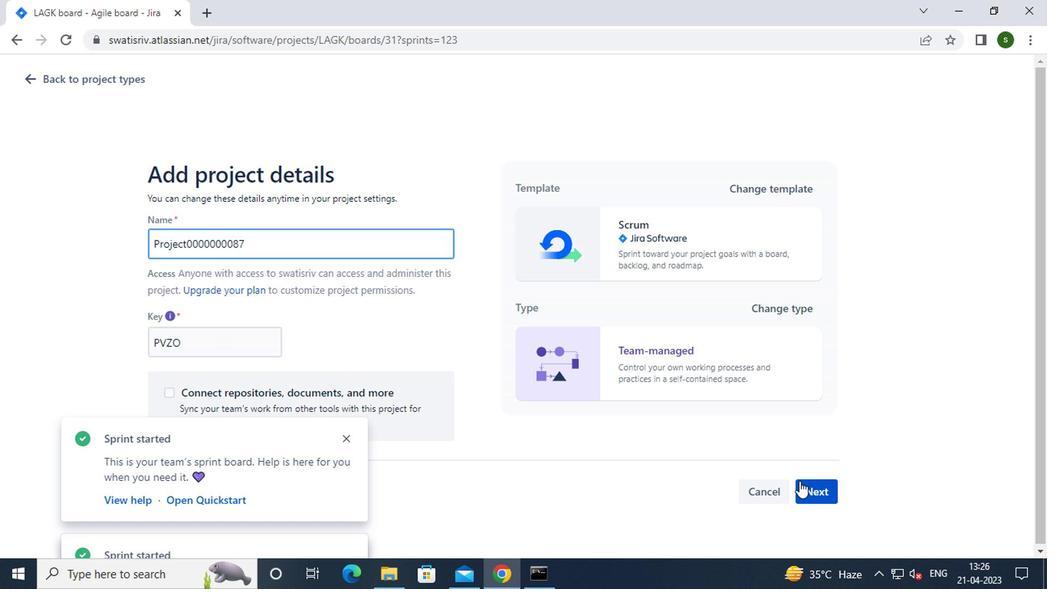 
Action: Mouse pressed left at (812, 491)
Screenshot: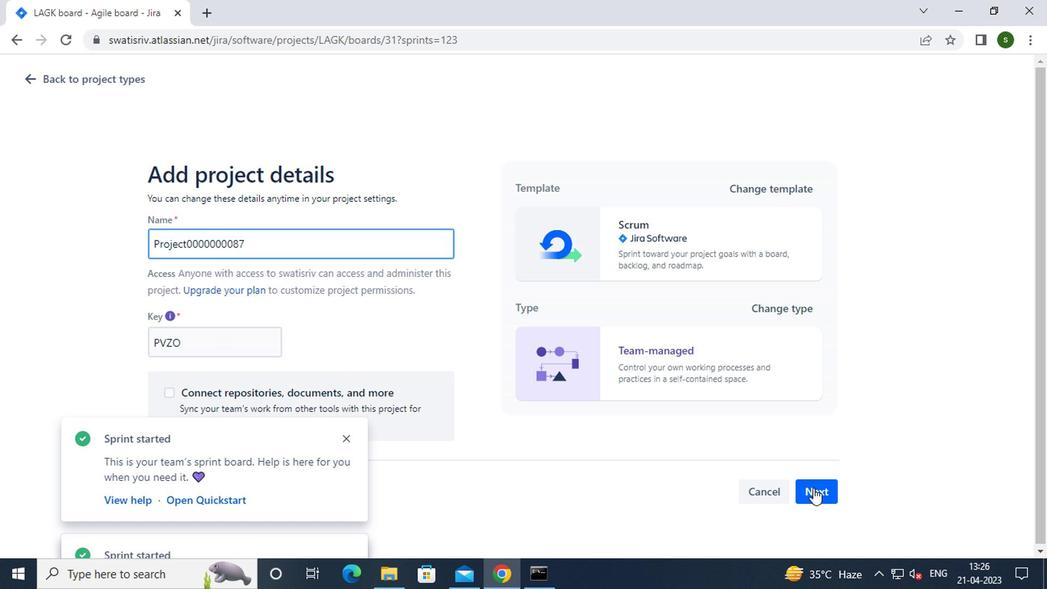 
Action: Mouse moved to (674, 403)
Screenshot: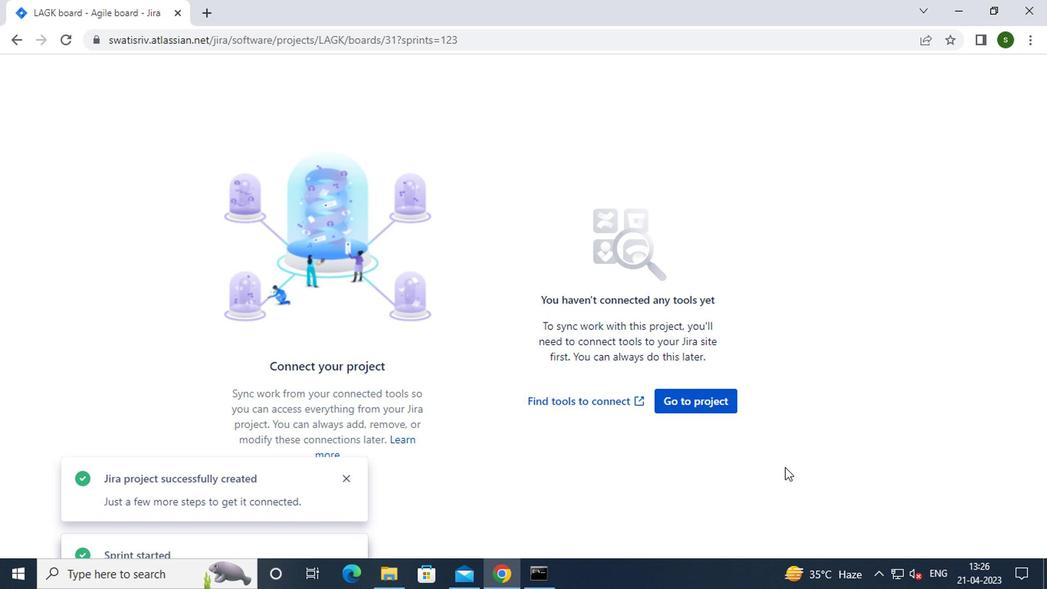 
Action: Mouse pressed left at (674, 403)
Screenshot: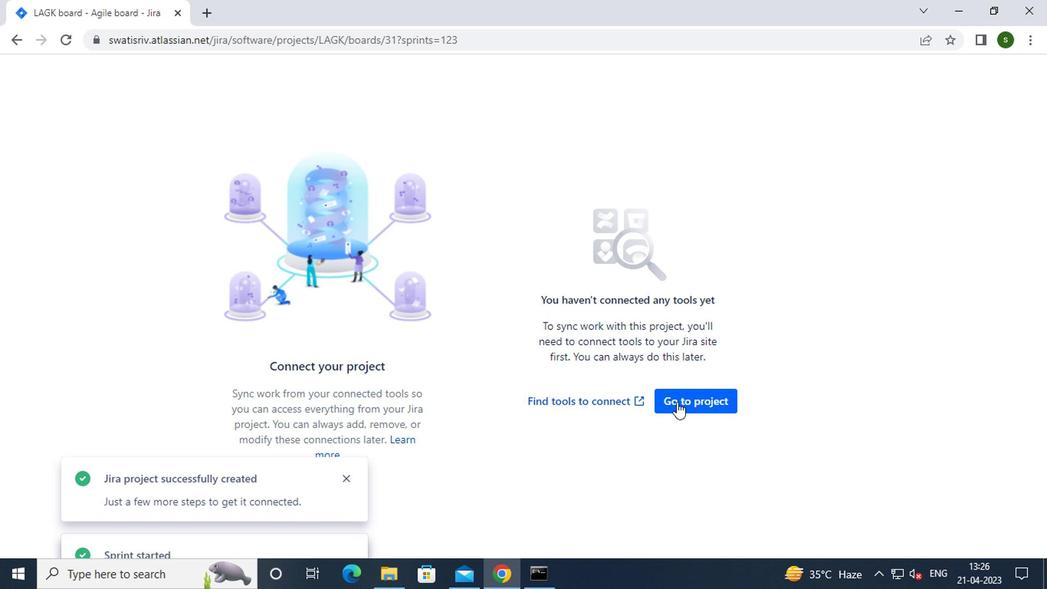 
Action: Mouse moved to (264, 81)
Screenshot: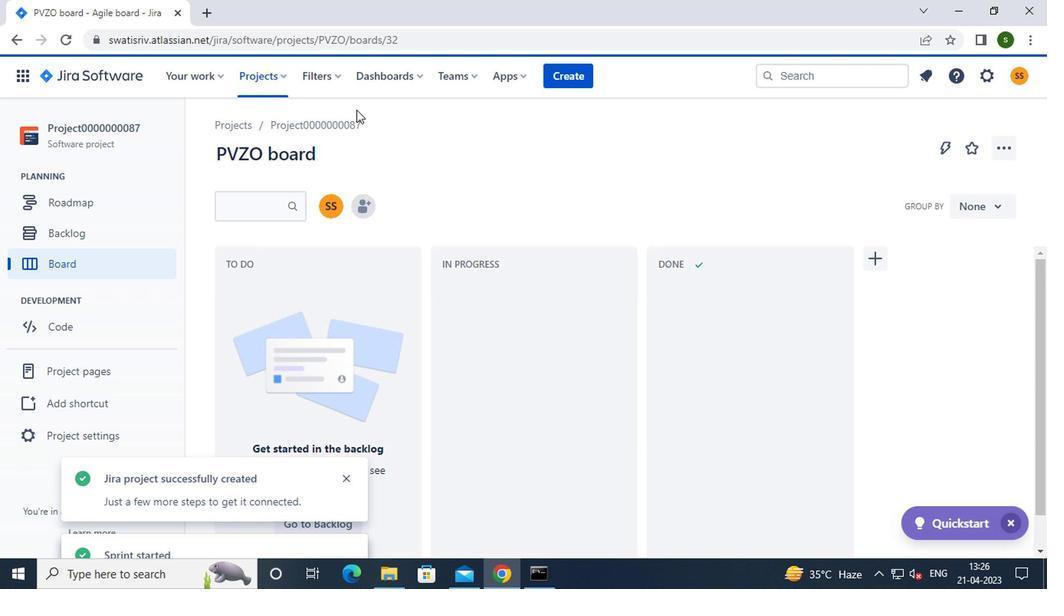 
Action: Mouse pressed left at (264, 81)
Screenshot: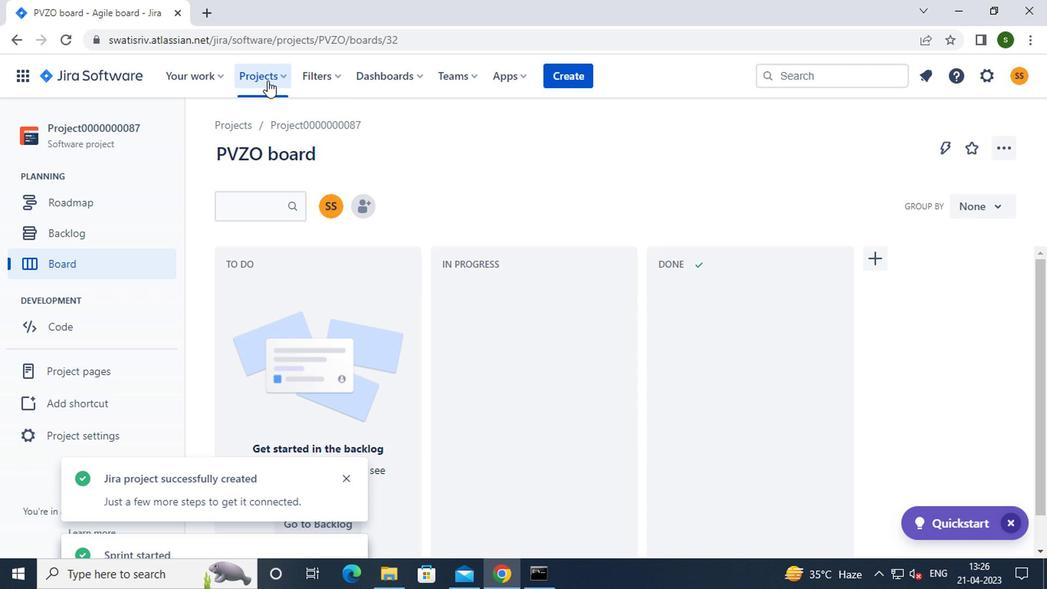
Action: Mouse moved to (299, 375)
Screenshot: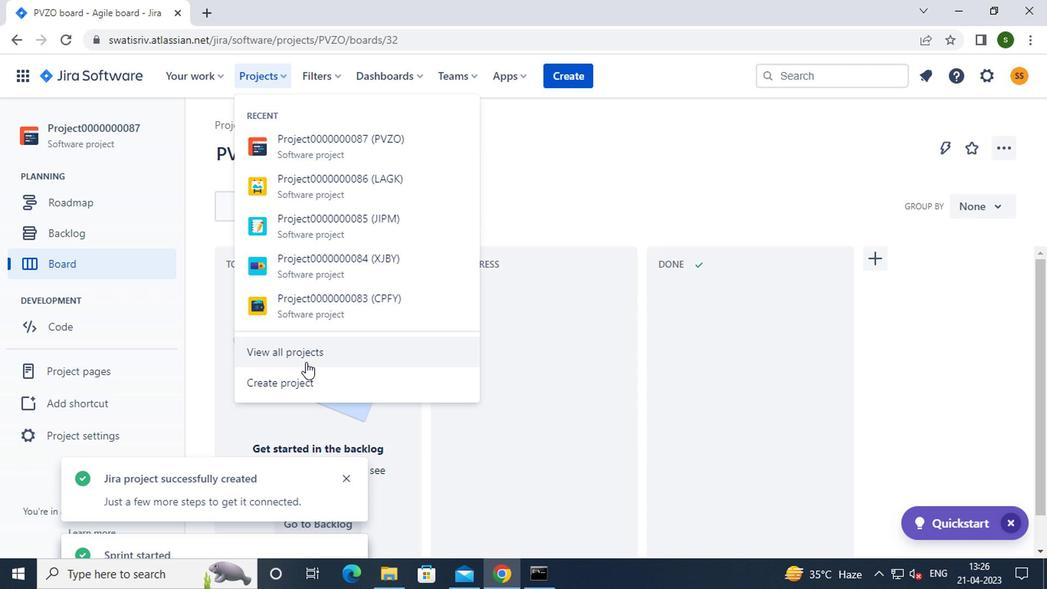 
Action: Mouse pressed left at (299, 375)
Screenshot: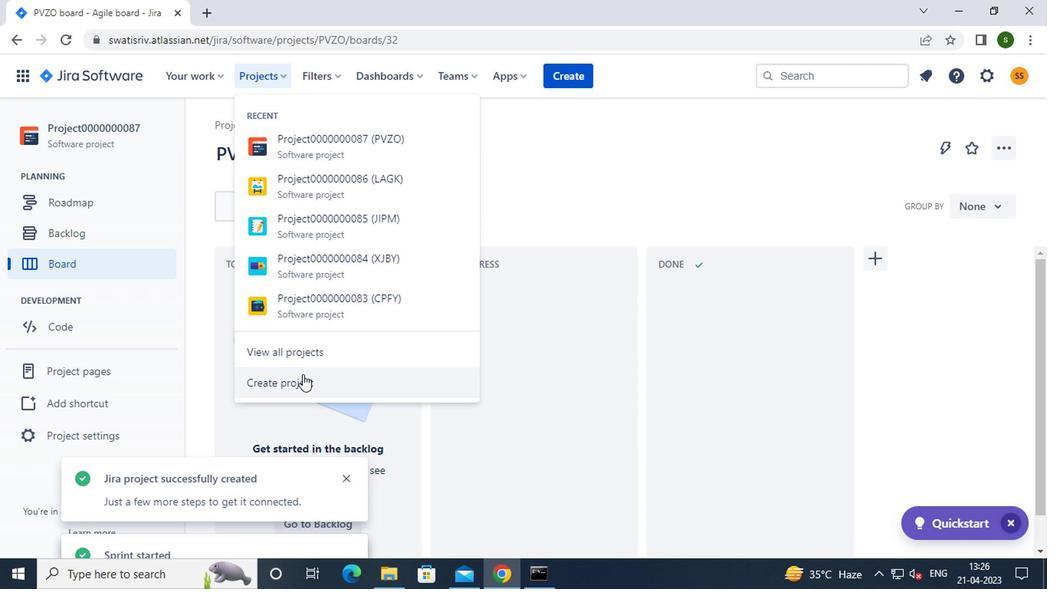 
Action: Mouse moved to (748, 381)
Screenshot: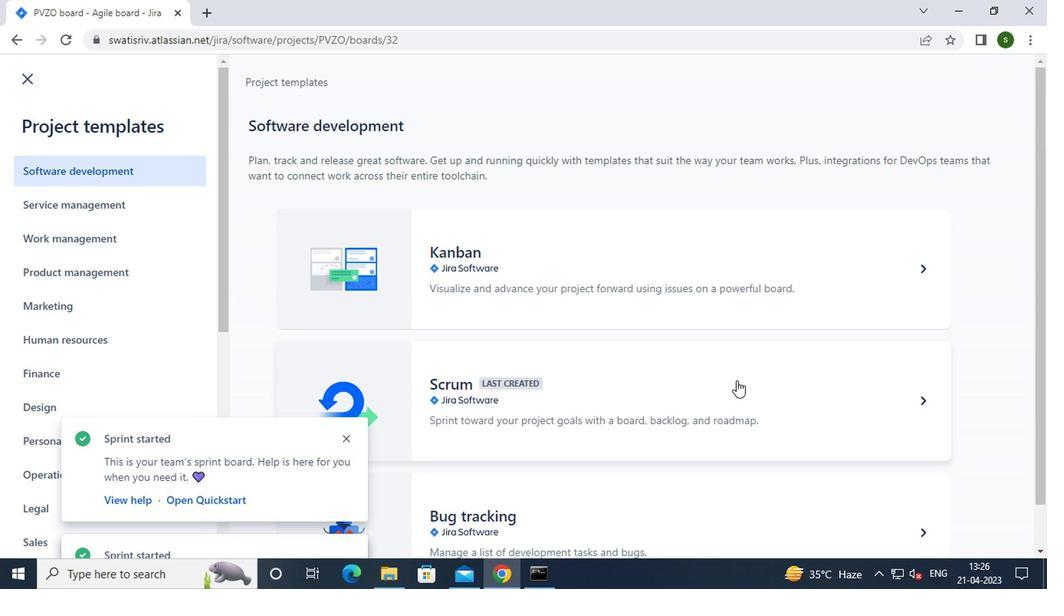 
Action: Mouse pressed left at (748, 381)
Screenshot: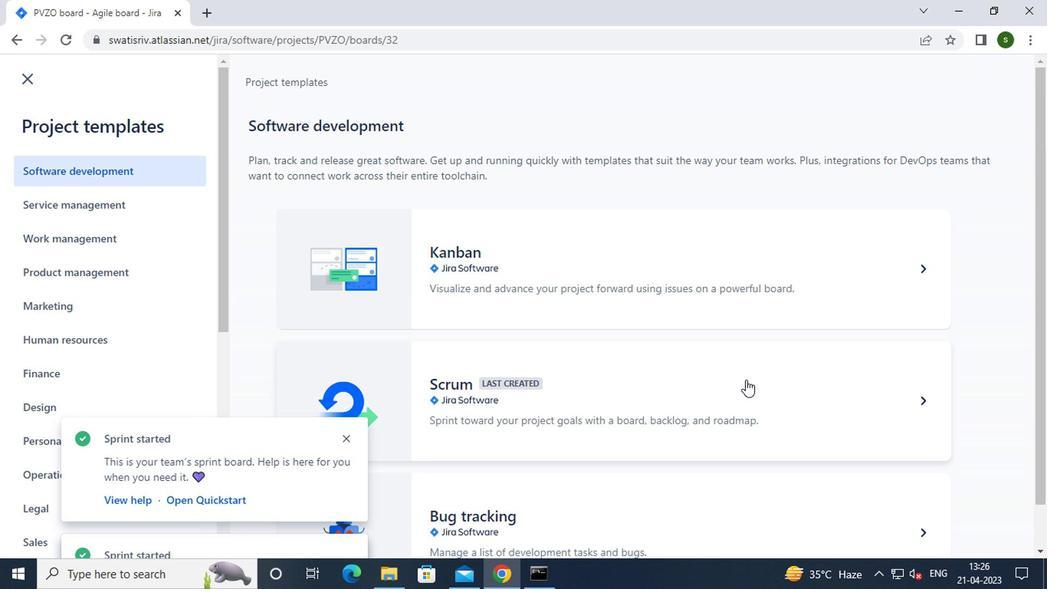 
Action: Mouse moved to (905, 514)
Screenshot: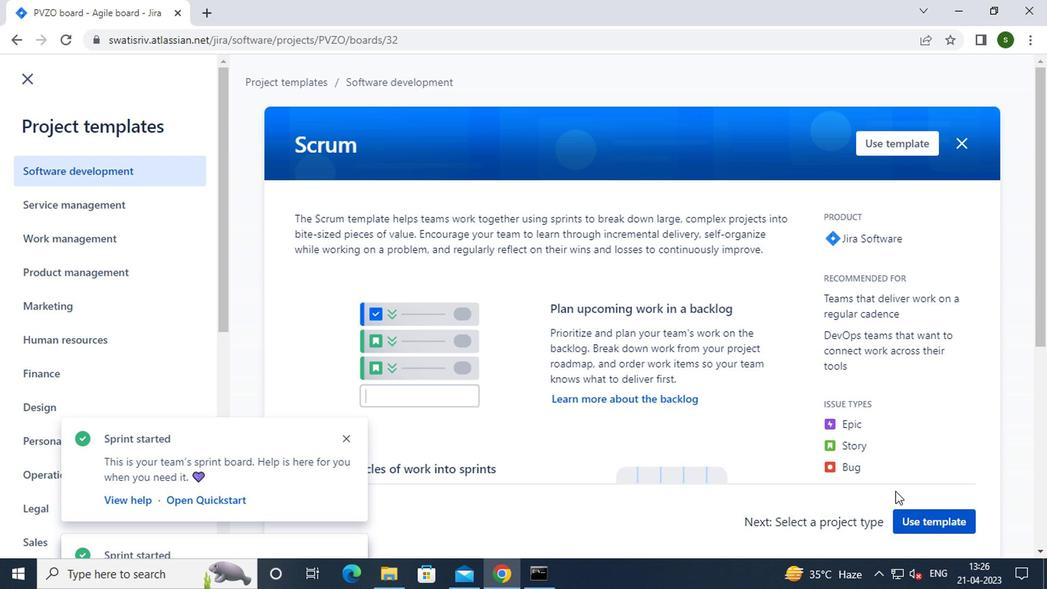 
Action: Mouse pressed left at (905, 514)
Screenshot: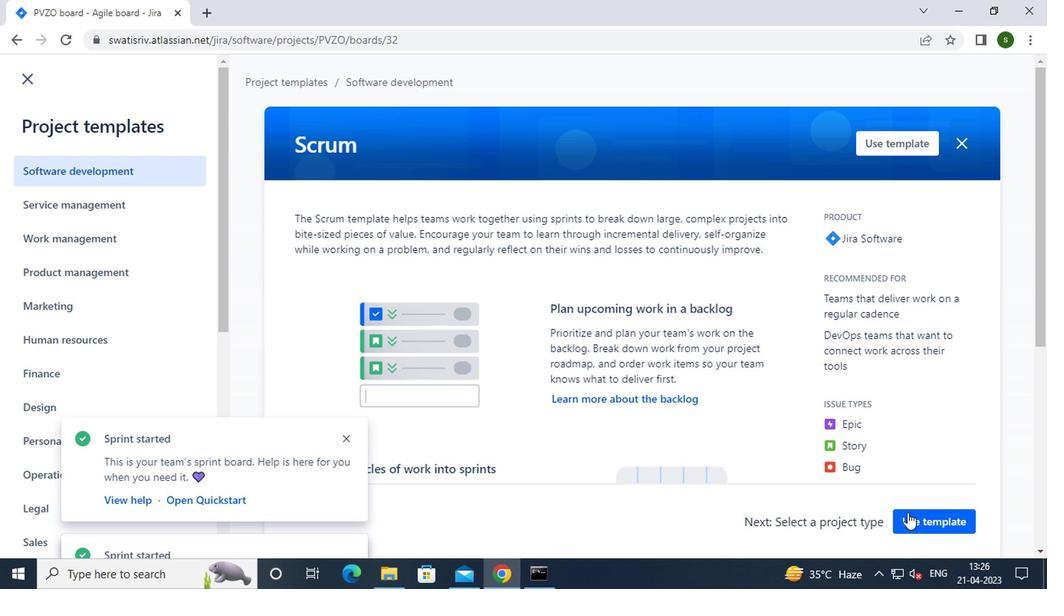 
Action: Mouse moved to (492, 510)
Screenshot: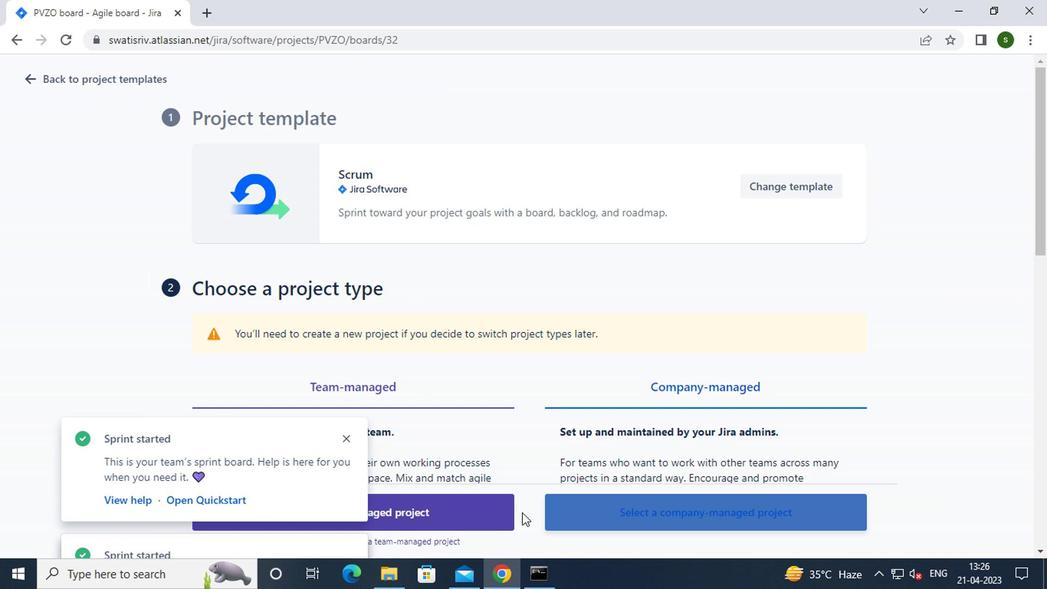 
Action: Mouse pressed left at (492, 510)
Screenshot: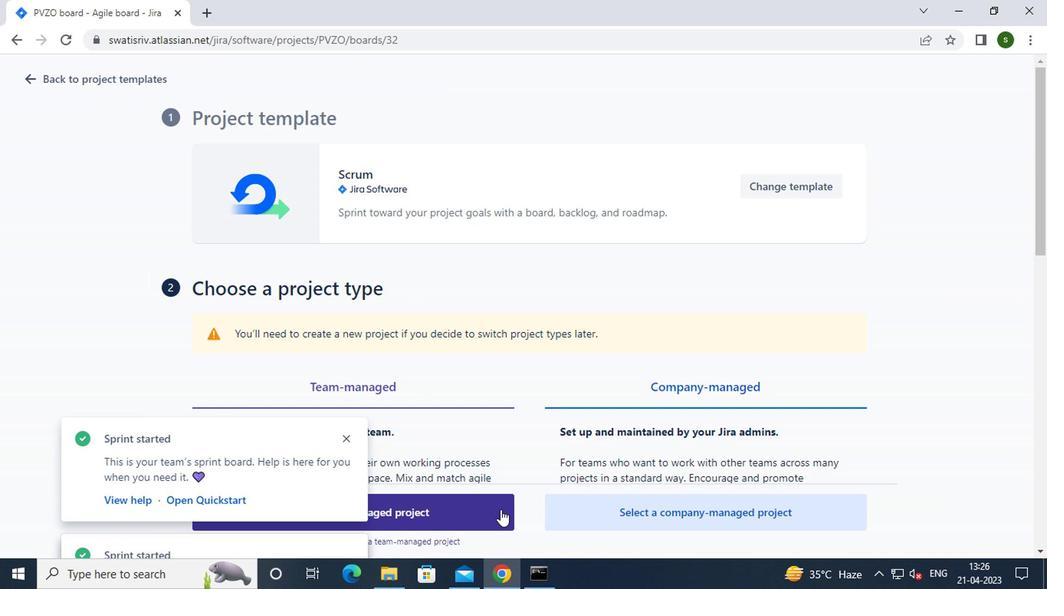 
Action: Mouse moved to (333, 236)
Screenshot: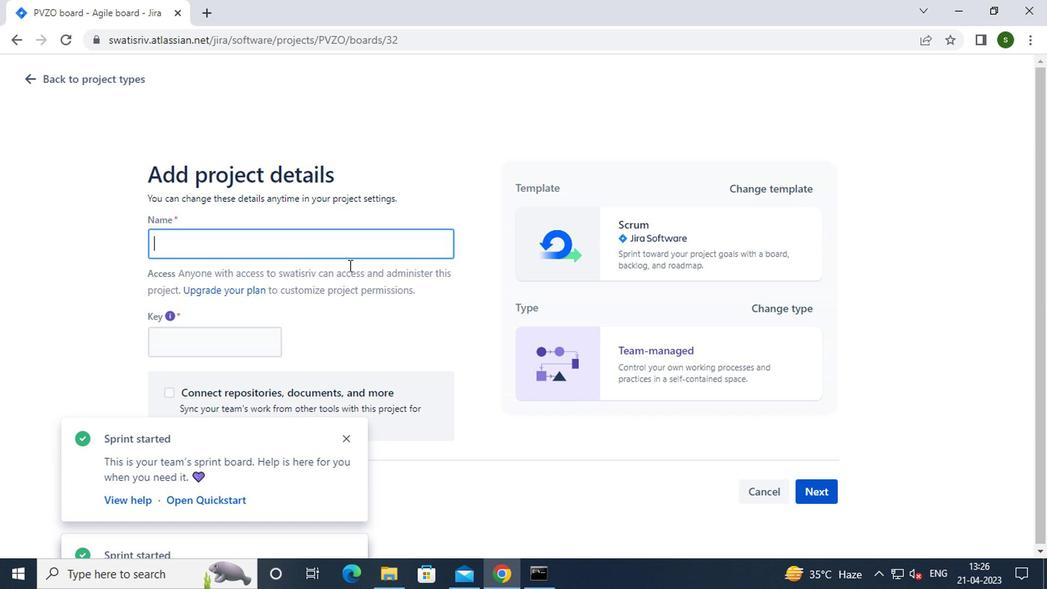 
Action: Key pressed <Key.caps_lock>p<Key.caps_lock>roject0000000088
Screenshot: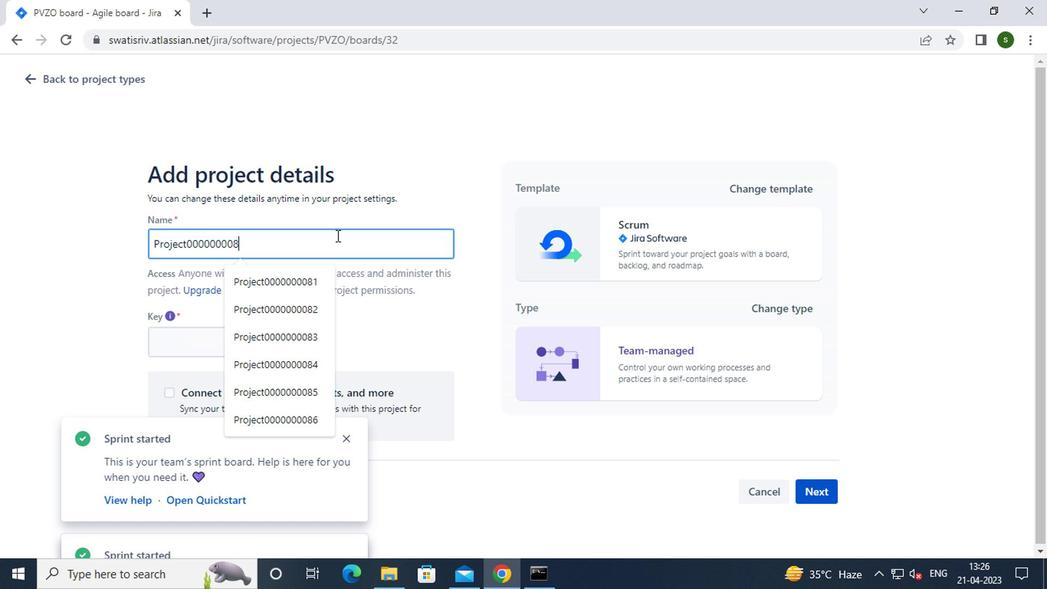 
Action: Mouse moved to (812, 494)
Screenshot: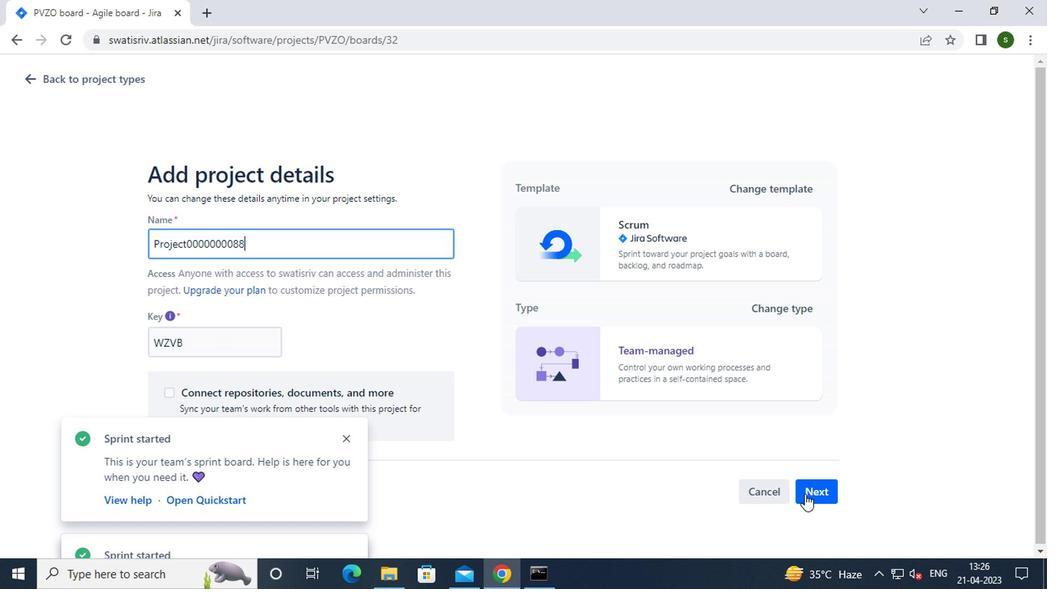 
Action: Mouse pressed left at (812, 494)
Screenshot: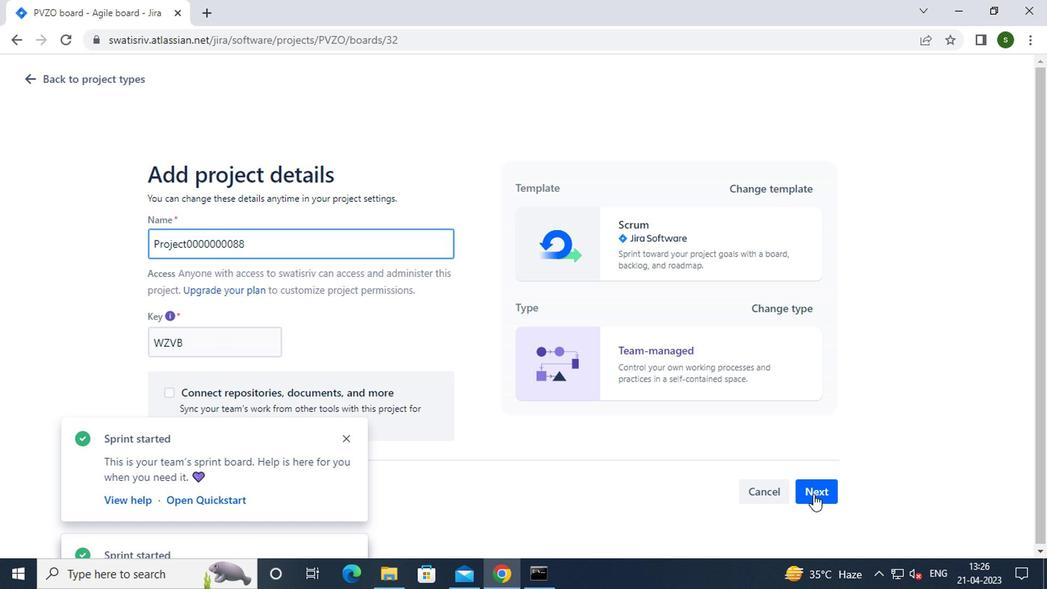 
Action: Mouse moved to (687, 407)
Screenshot: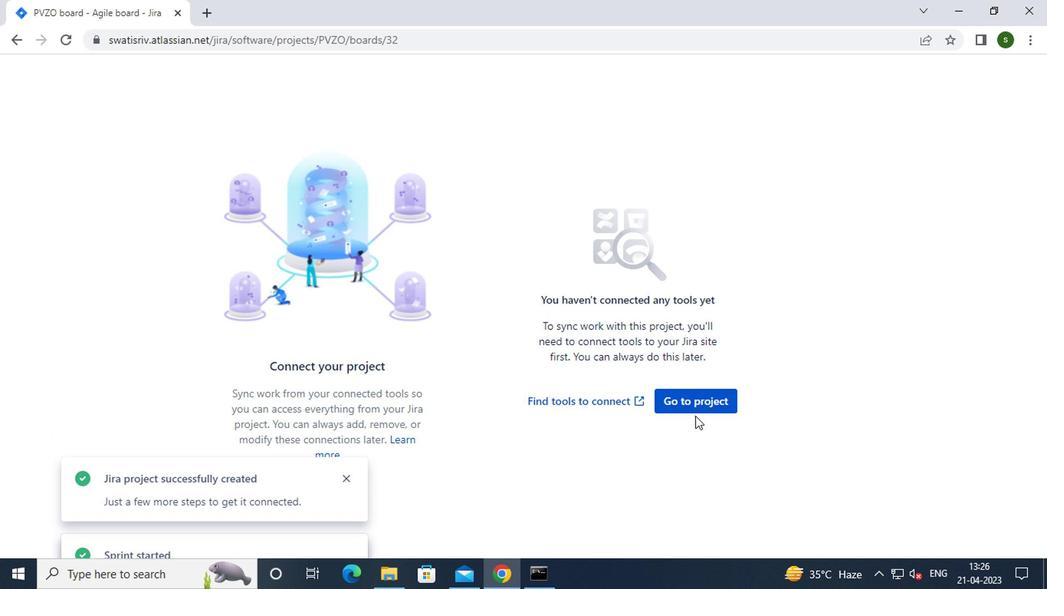 
Action: Mouse pressed left at (687, 407)
Screenshot: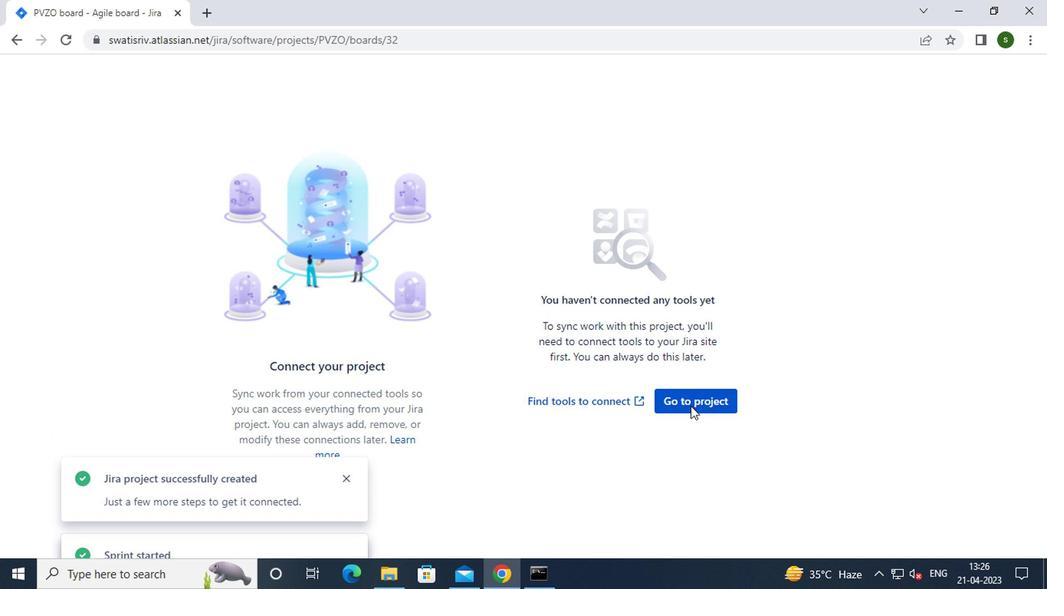 
Action: Mouse moved to (570, 191)
Screenshot: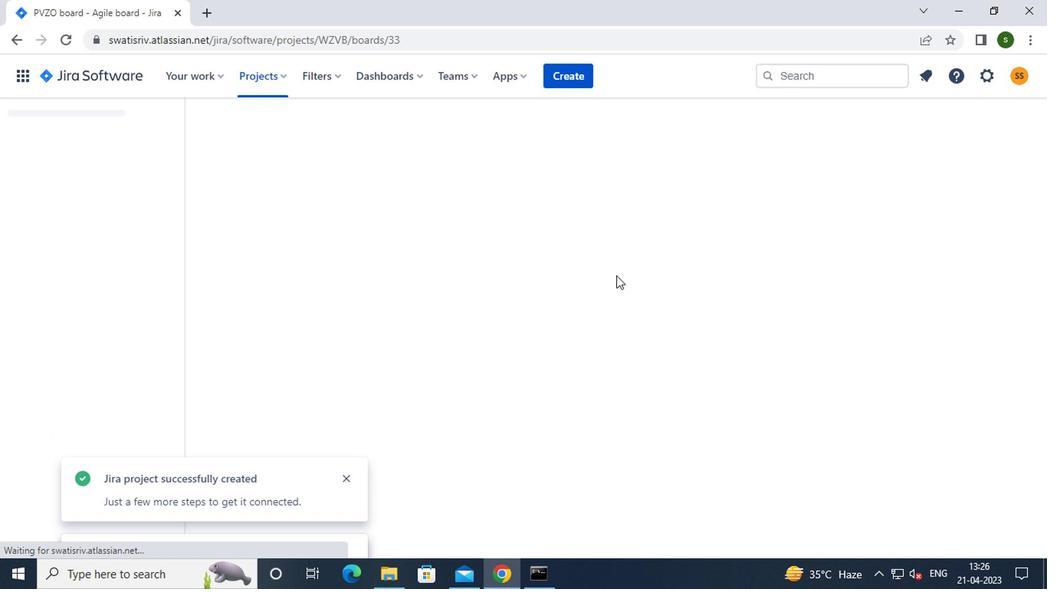 
